Task: Open a template Informal Letter by  Plum save the file as advertisement.docx Remove the following options from template: 'your brand'. Replace Hello Fan with ' Good Morning' and change the date to 27 July, 2023. Replace body of the letter with  I wanted to take a moment to thank you for your hard work and dedication. Your commitment to excellence is inspiring. Thank you for all that you do.; apply Font Style 'Montserrat' and font size  18 Add name: Ryan
Action: Mouse moved to (788, 103)
Screenshot: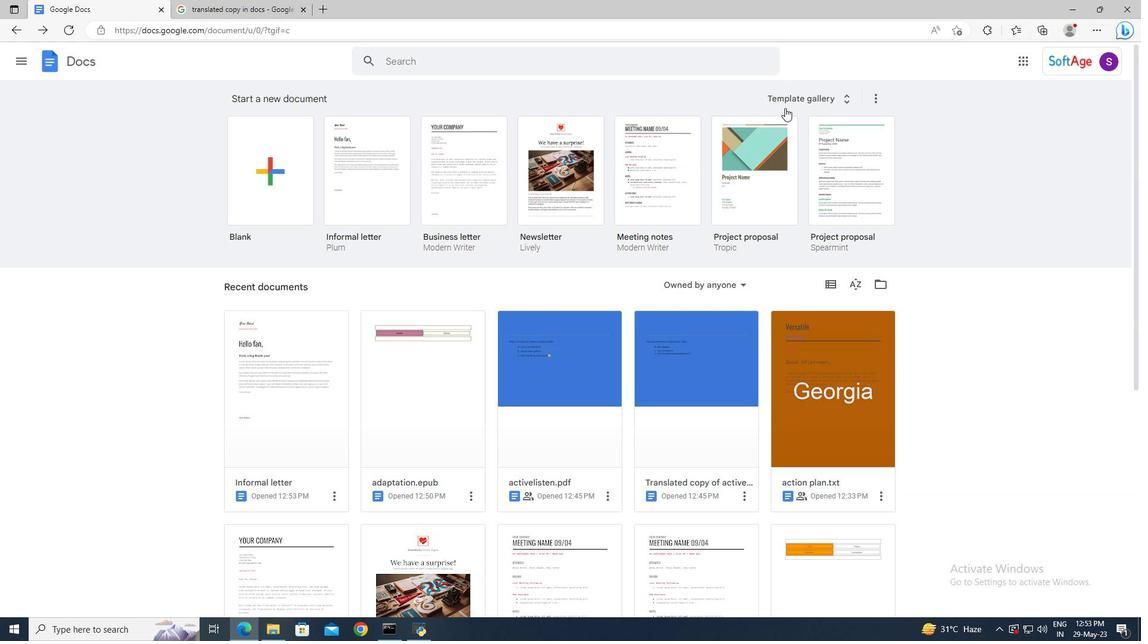 
Action: Mouse pressed left at (788, 103)
Screenshot: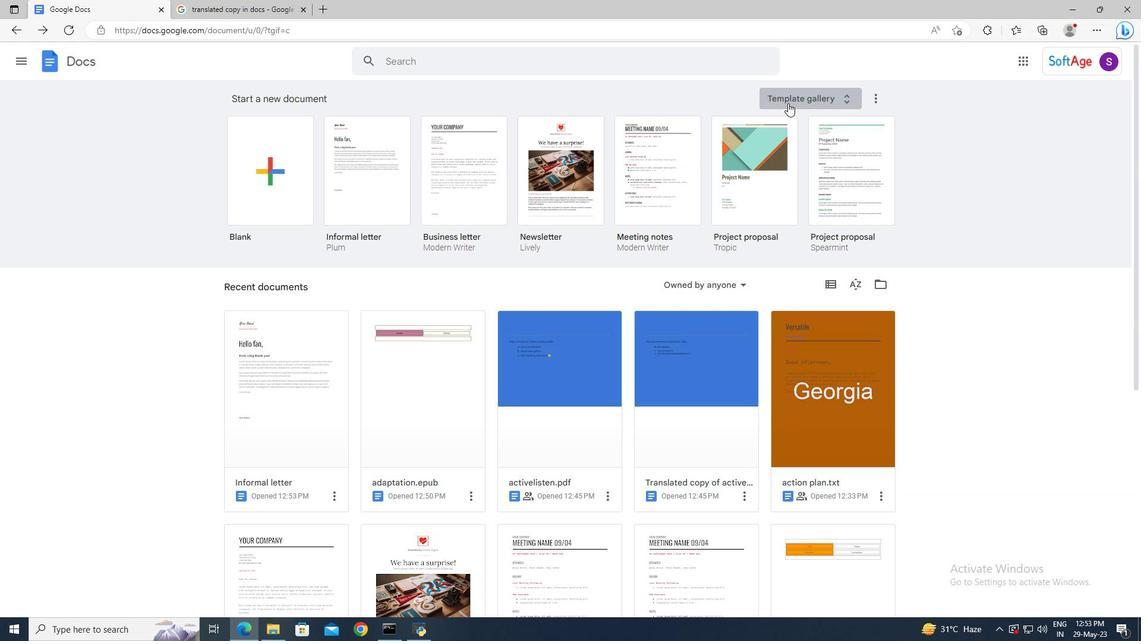 
Action: Mouse moved to (662, 204)
Screenshot: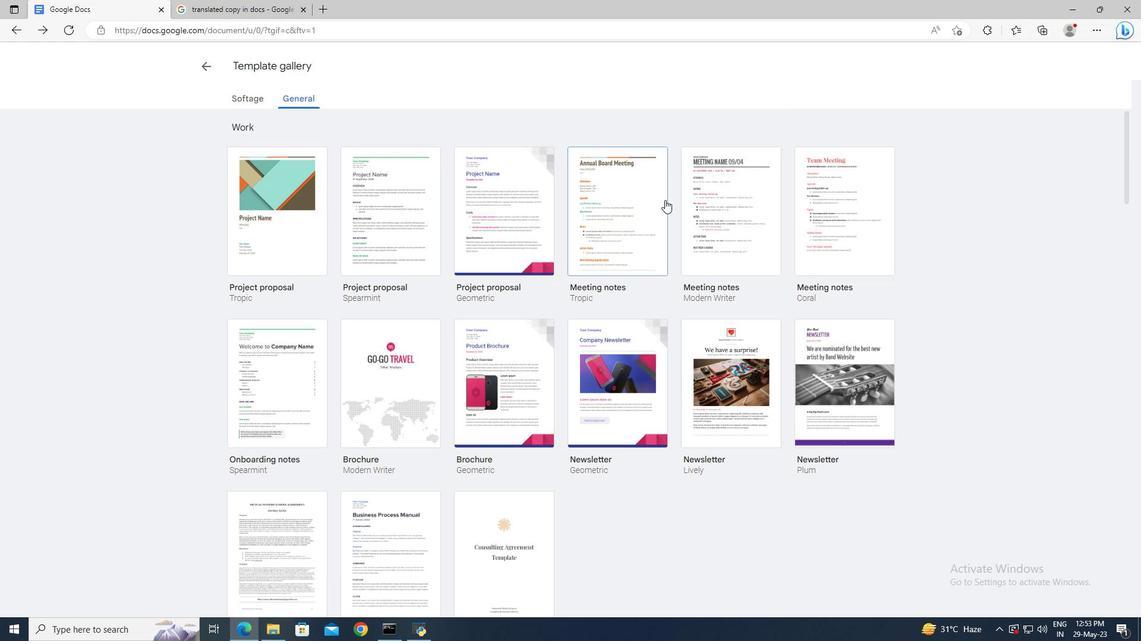 
Action: Mouse scrolled (662, 203) with delta (0, 0)
Screenshot: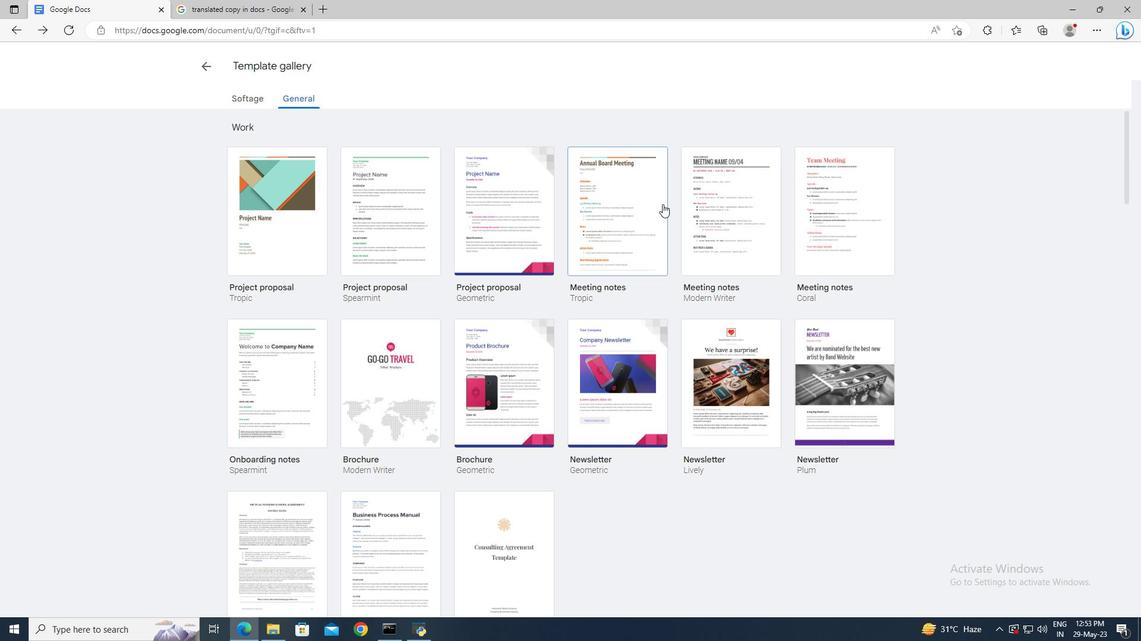 
Action: Mouse scrolled (662, 203) with delta (0, 0)
Screenshot: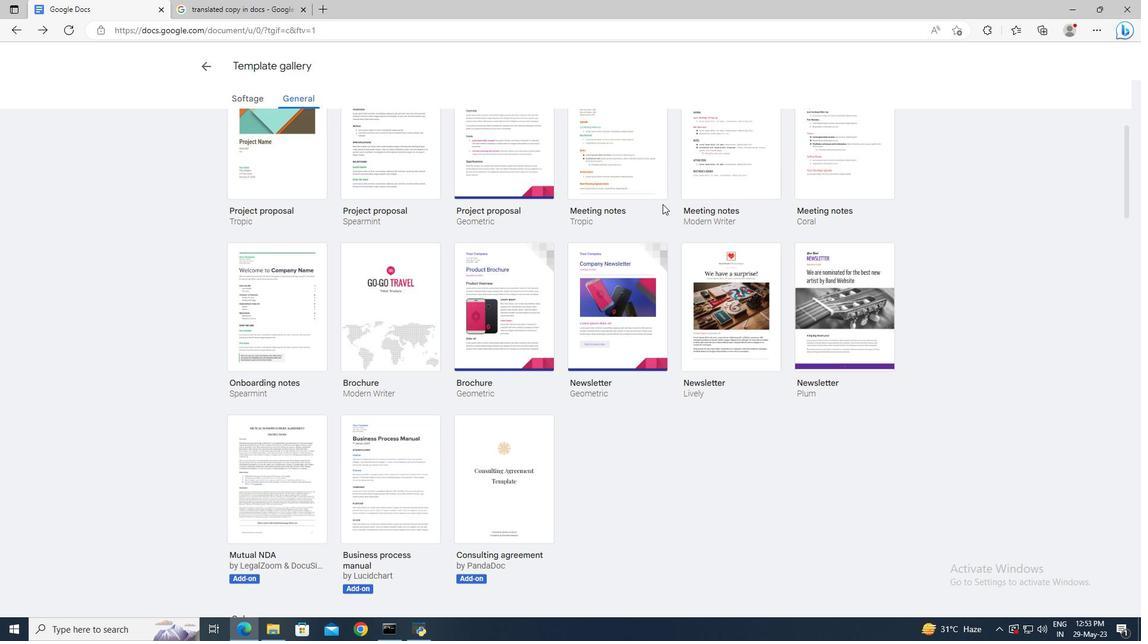 
Action: Mouse scrolled (662, 203) with delta (0, 0)
Screenshot: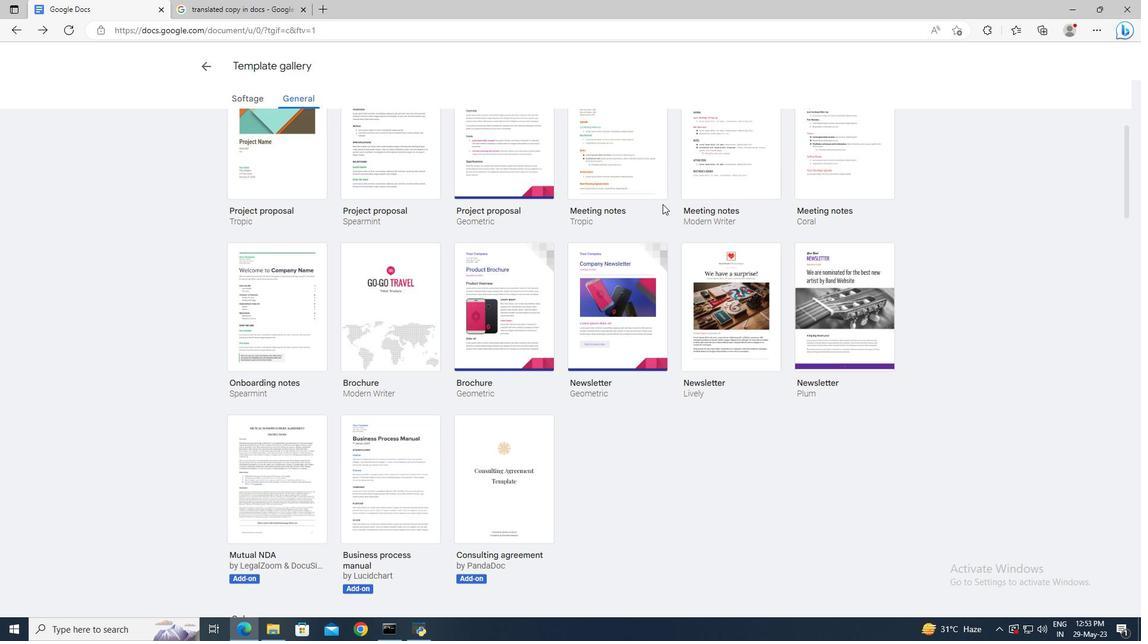 
Action: Mouse scrolled (662, 203) with delta (0, 0)
Screenshot: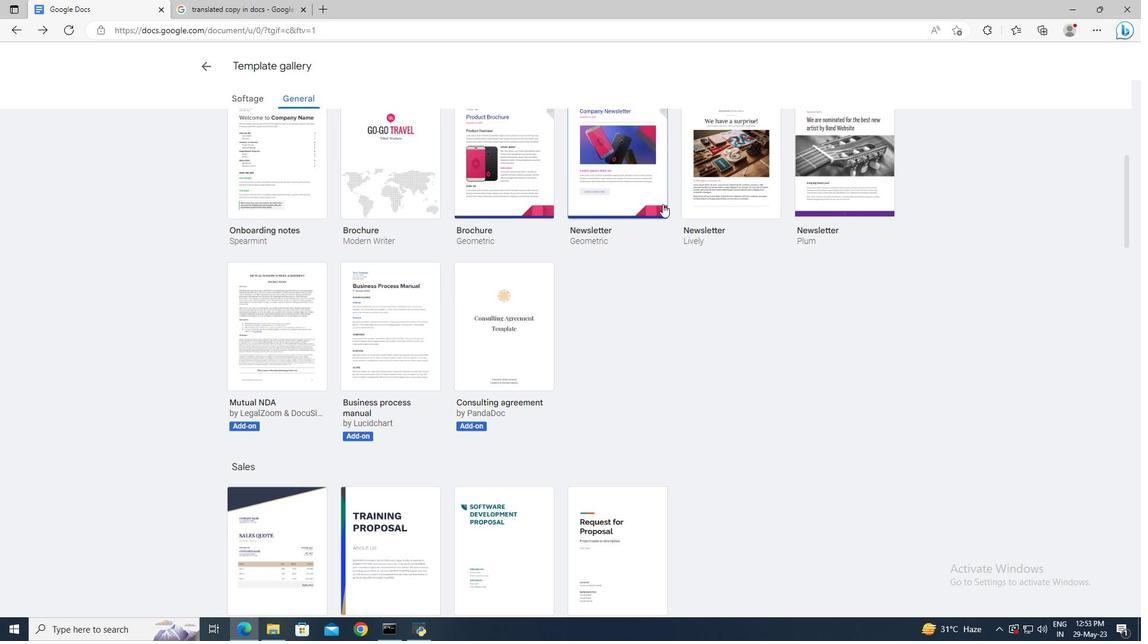 
Action: Mouse scrolled (662, 203) with delta (0, 0)
Screenshot: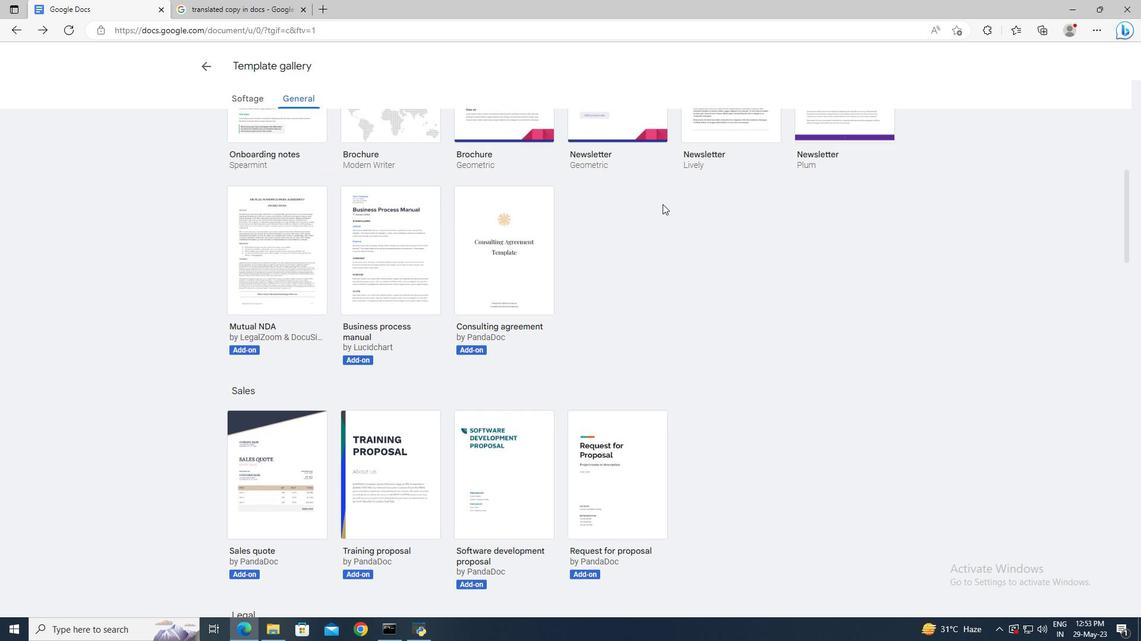 
Action: Mouse scrolled (662, 203) with delta (0, 0)
Screenshot: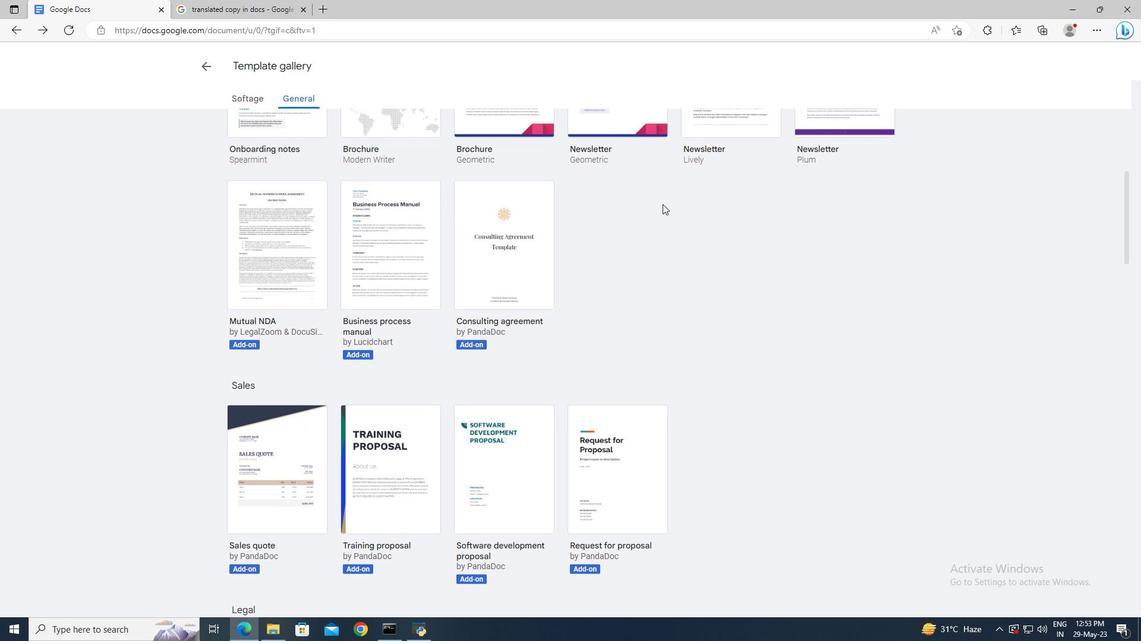 
Action: Mouse scrolled (662, 203) with delta (0, 0)
Screenshot: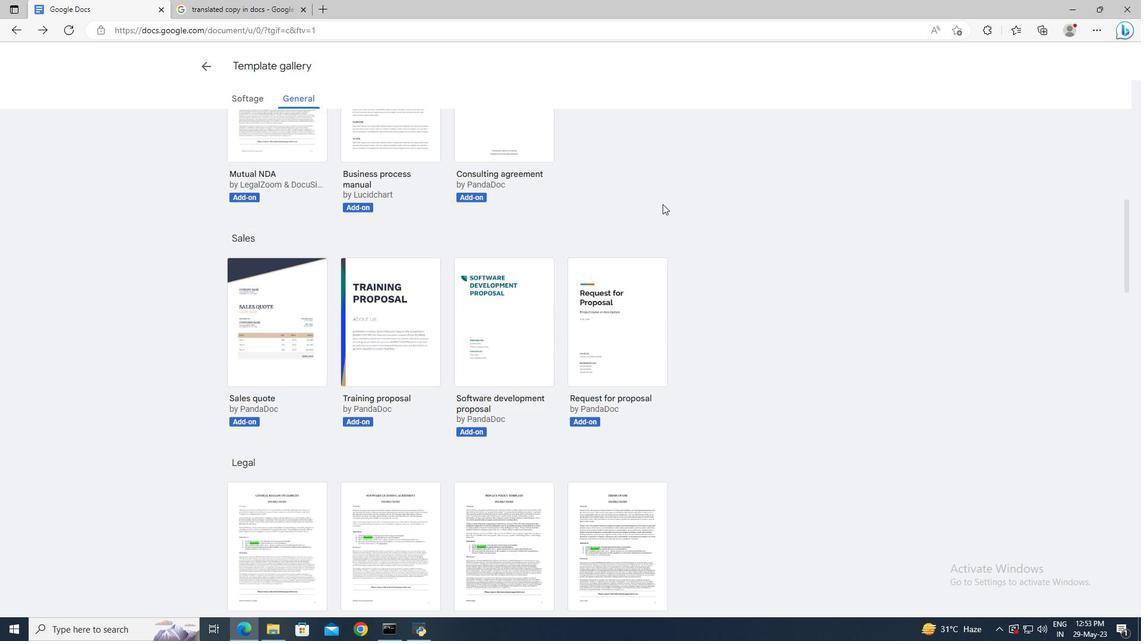 
Action: Mouse scrolled (662, 203) with delta (0, 0)
Screenshot: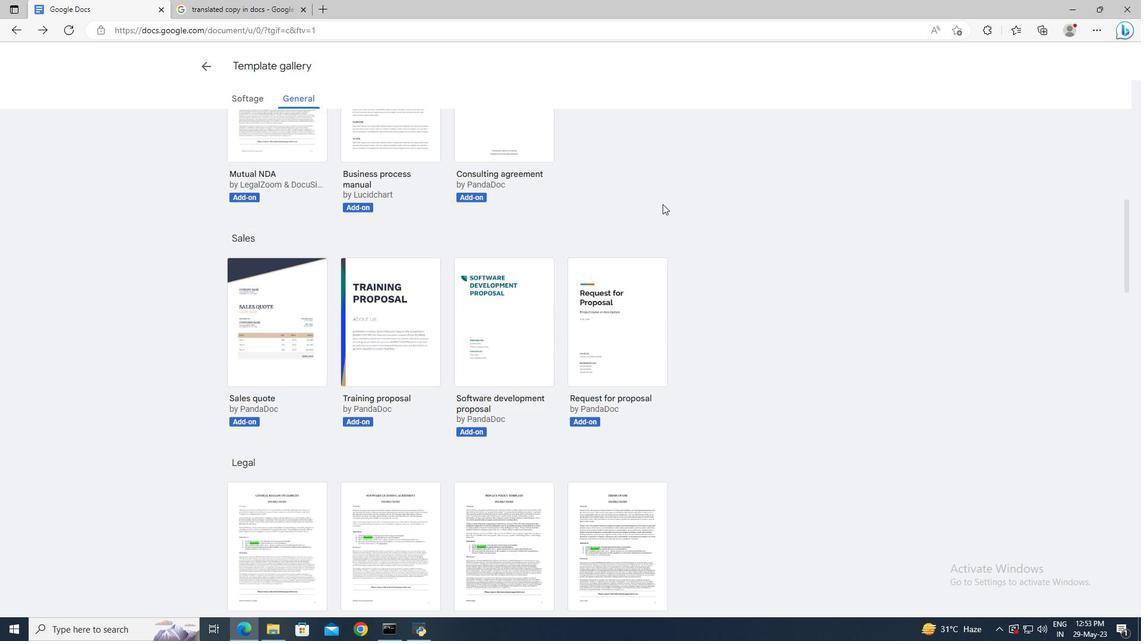 
Action: Mouse scrolled (662, 203) with delta (0, 0)
Screenshot: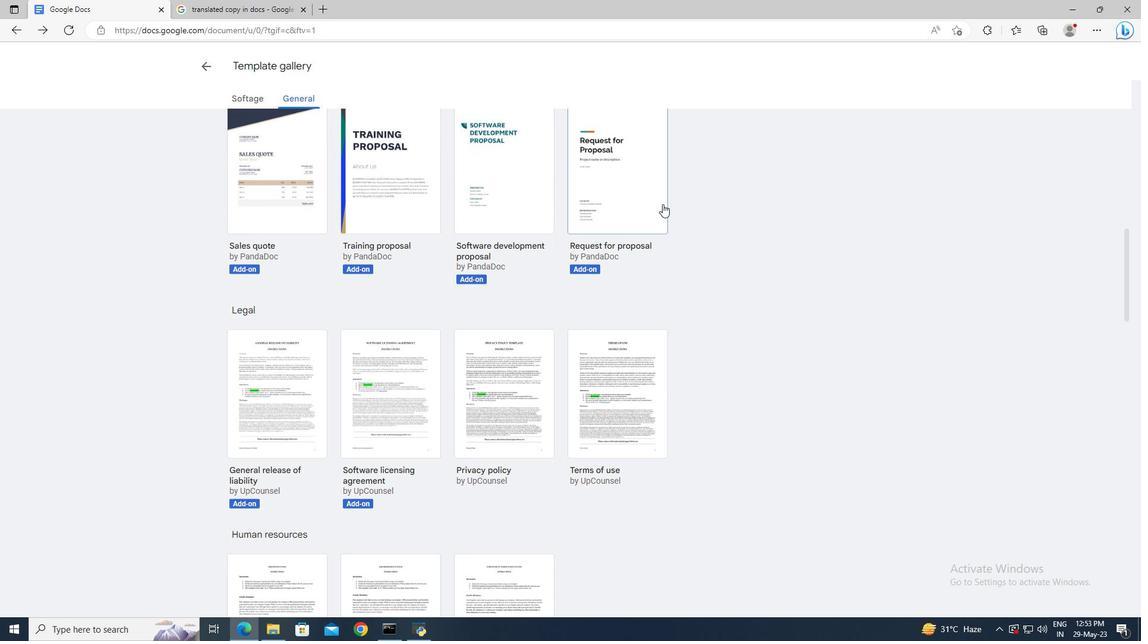 
Action: Mouse scrolled (662, 203) with delta (0, 0)
Screenshot: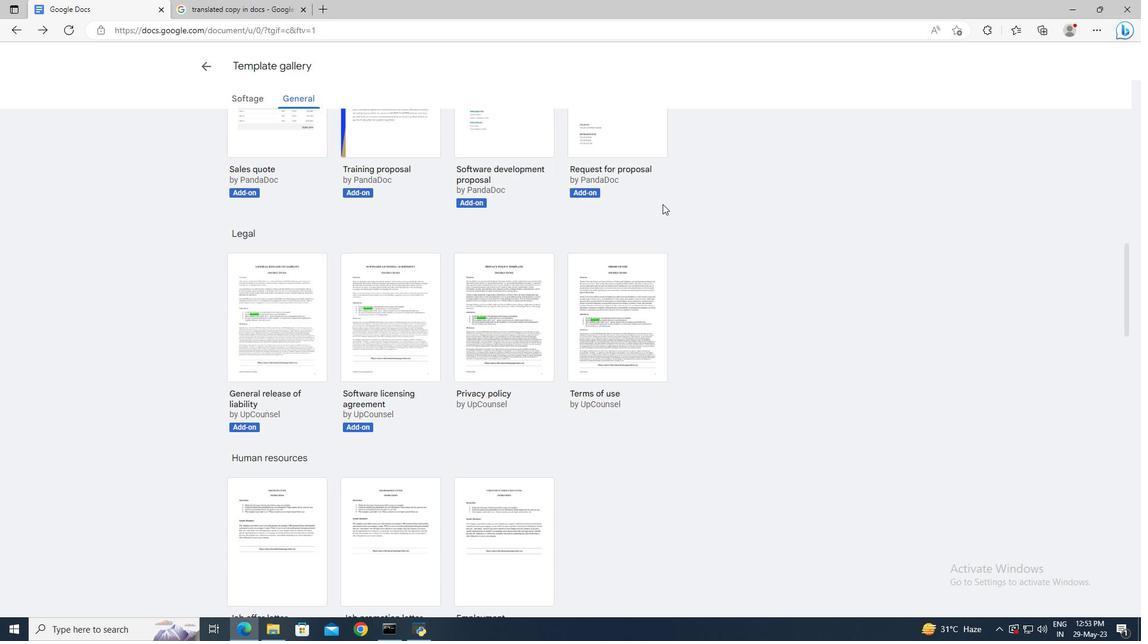 
Action: Mouse scrolled (662, 203) with delta (0, 0)
Screenshot: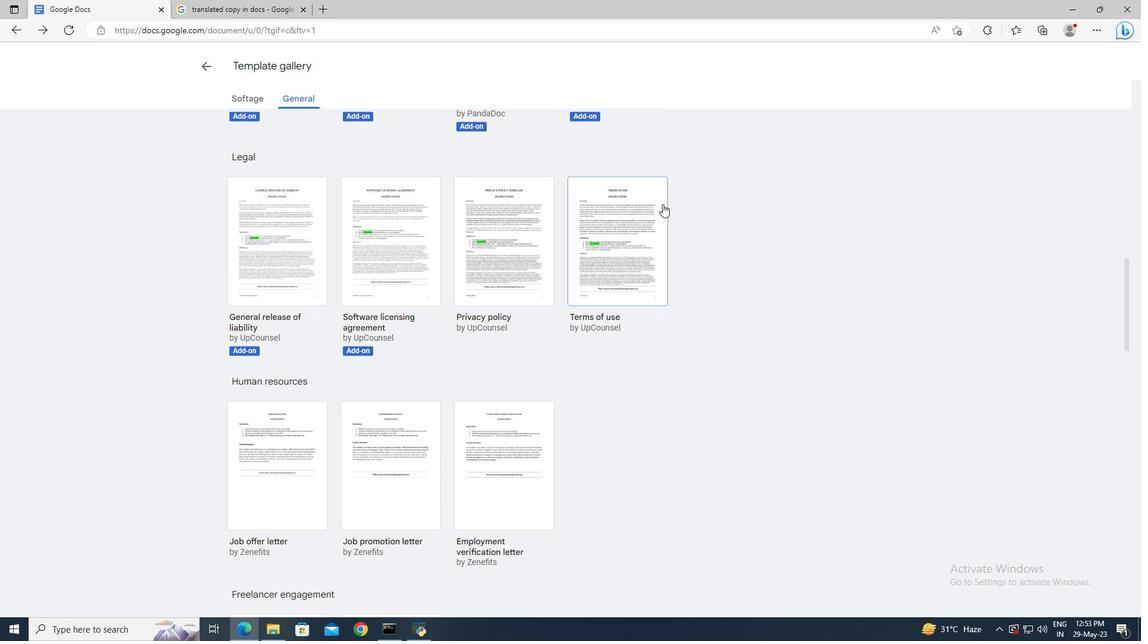
Action: Mouse scrolled (662, 203) with delta (0, 0)
Screenshot: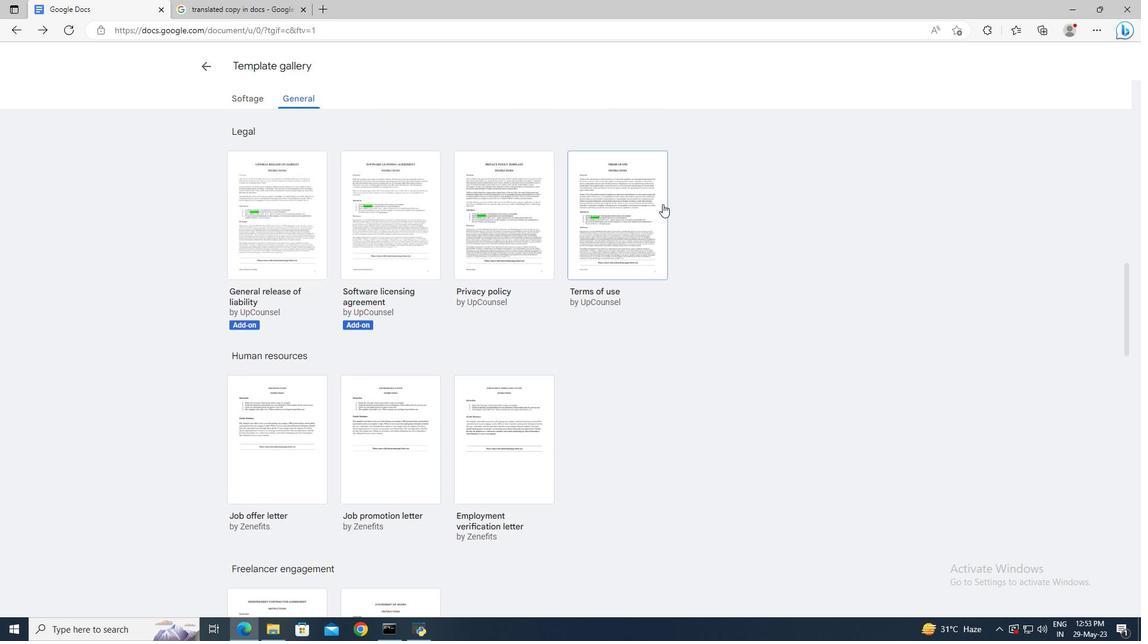 
Action: Mouse scrolled (662, 203) with delta (0, 0)
Screenshot: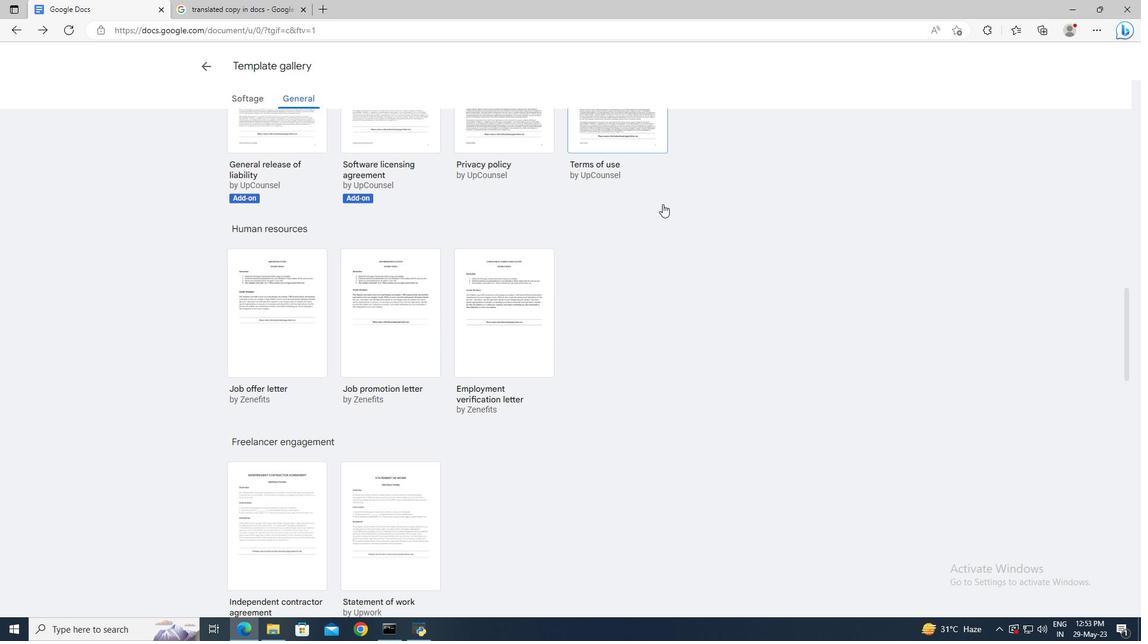 
Action: Mouse scrolled (662, 203) with delta (0, 0)
Screenshot: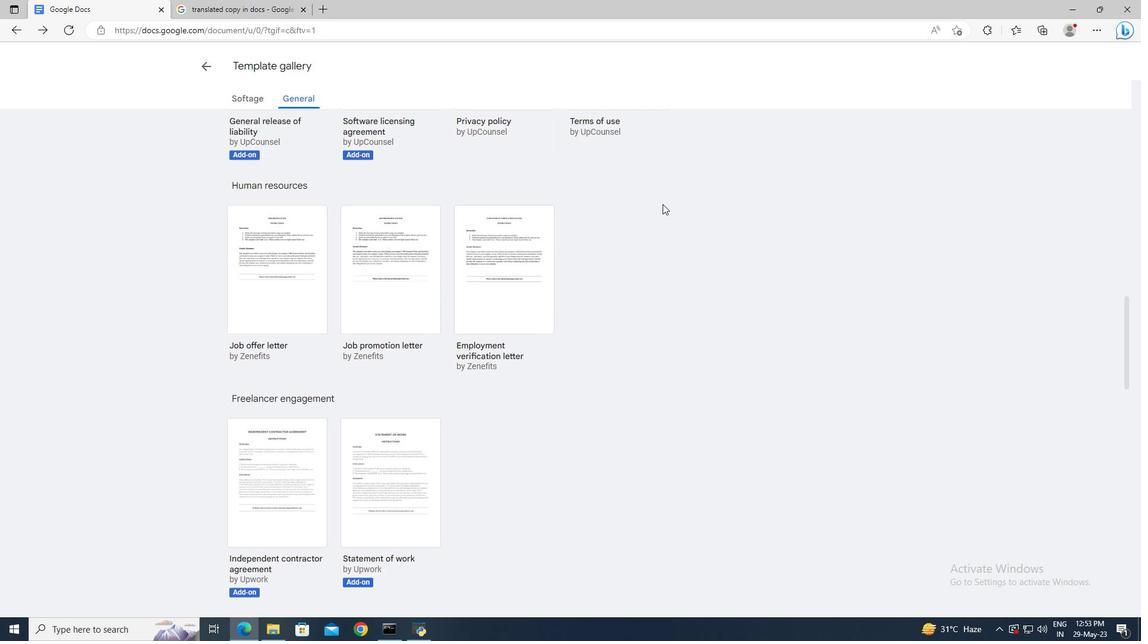 
Action: Mouse scrolled (662, 203) with delta (0, 0)
Screenshot: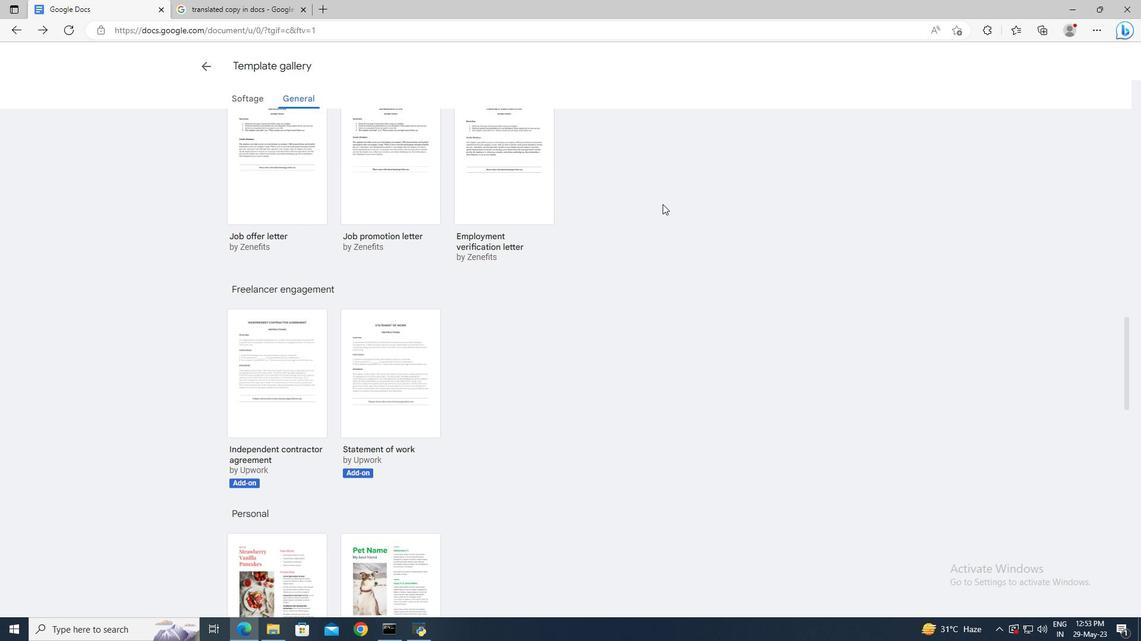 
Action: Mouse scrolled (662, 203) with delta (0, 0)
Screenshot: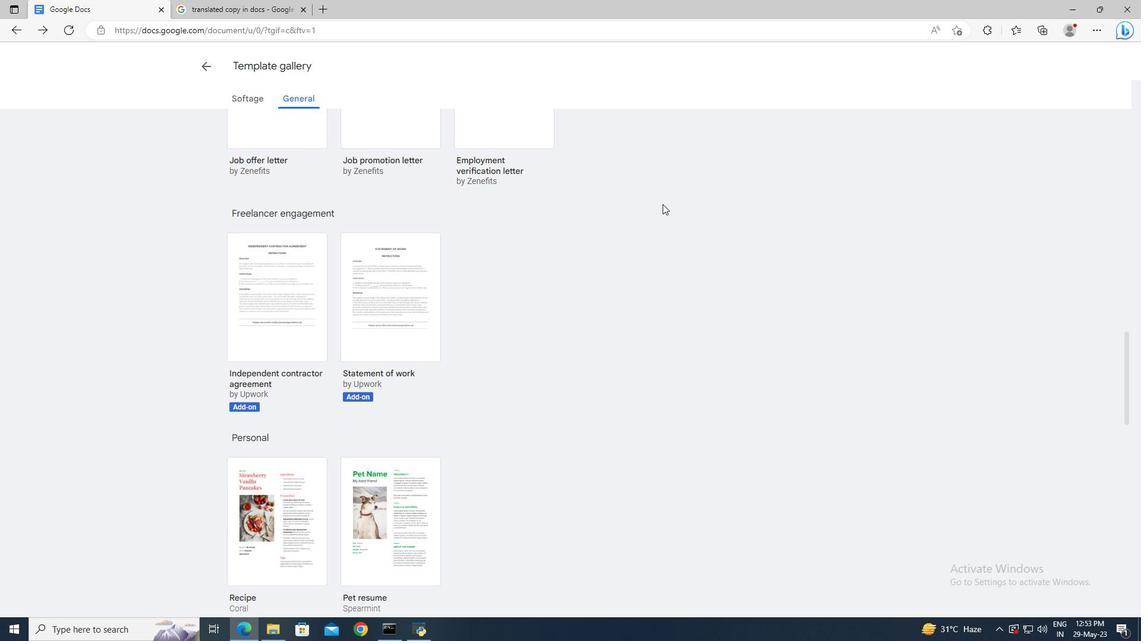 
Action: Mouse scrolled (662, 203) with delta (0, 0)
Screenshot: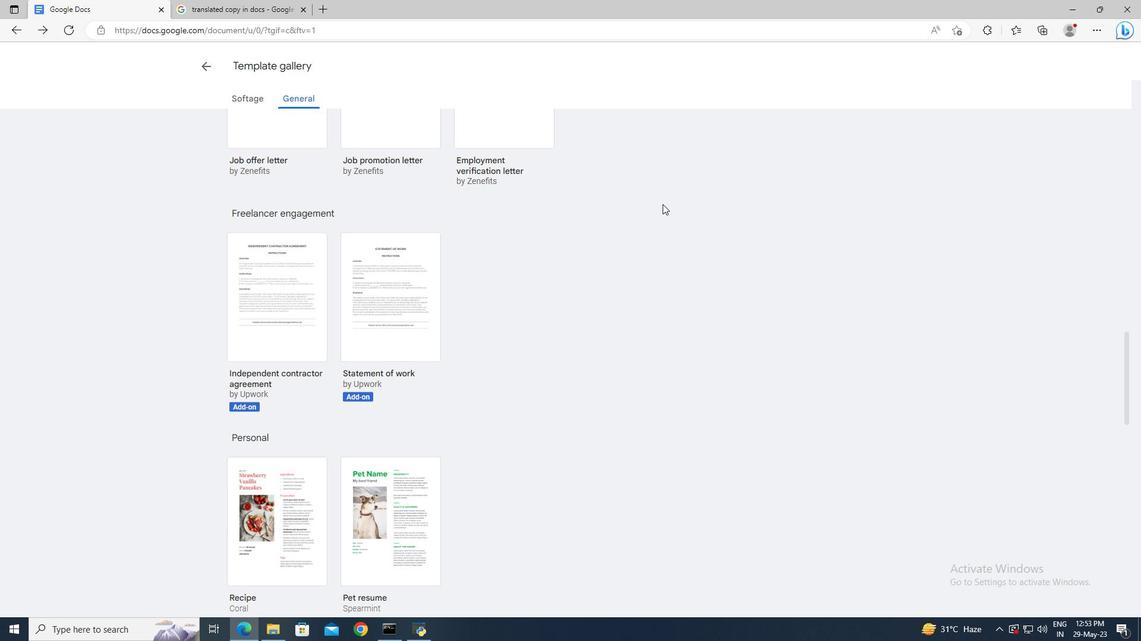 
Action: Mouse scrolled (662, 203) with delta (0, 0)
Screenshot: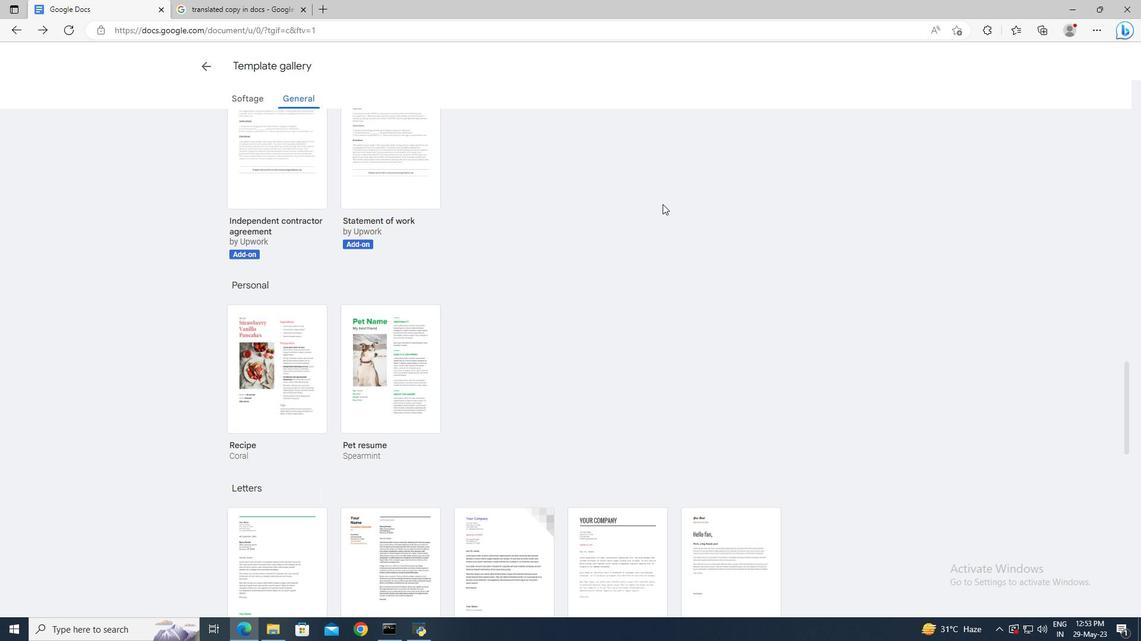 
Action: Mouse scrolled (662, 203) with delta (0, 0)
Screenshot: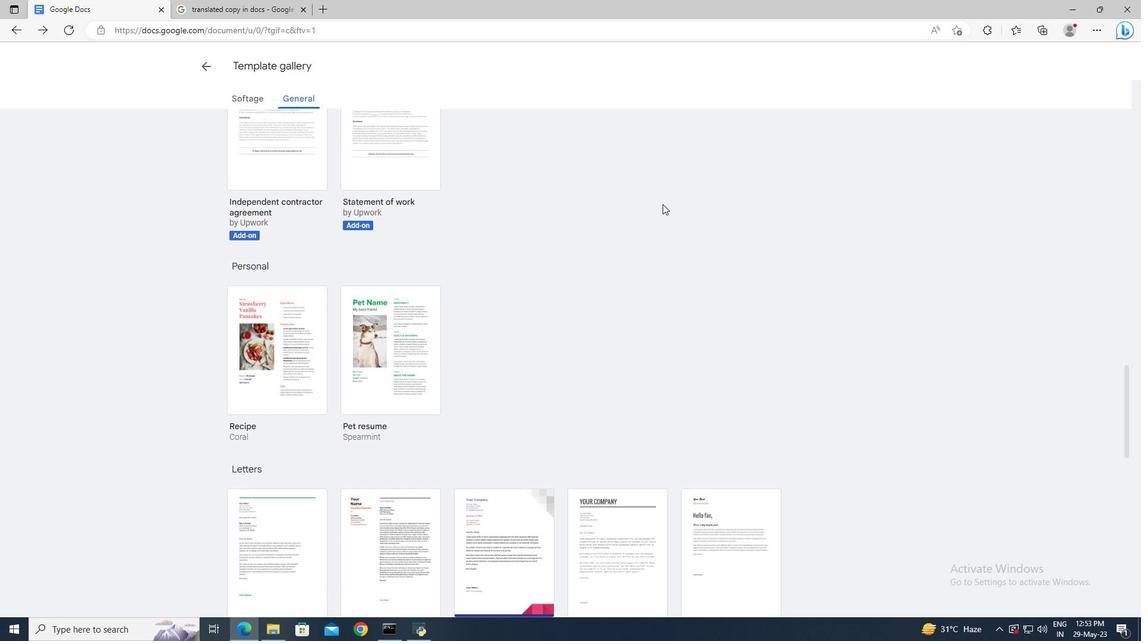 
Action: Mouse moved to (706, 326)
Screenshot: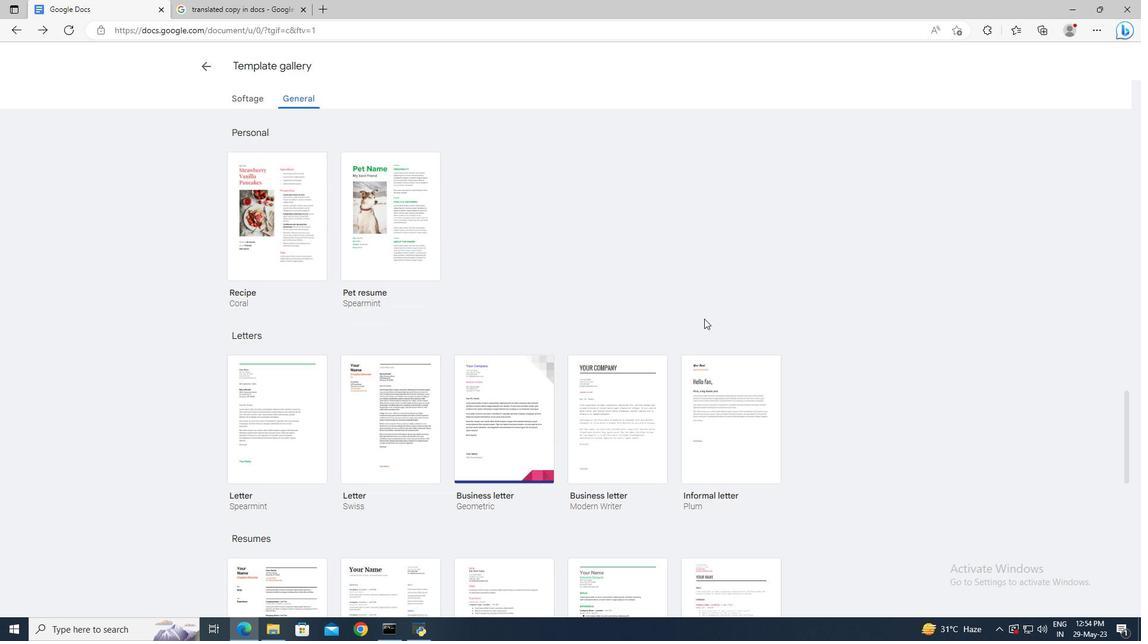 
Action: Mouse scrolled (706, 325) with delta (0, 0)
Screenshot: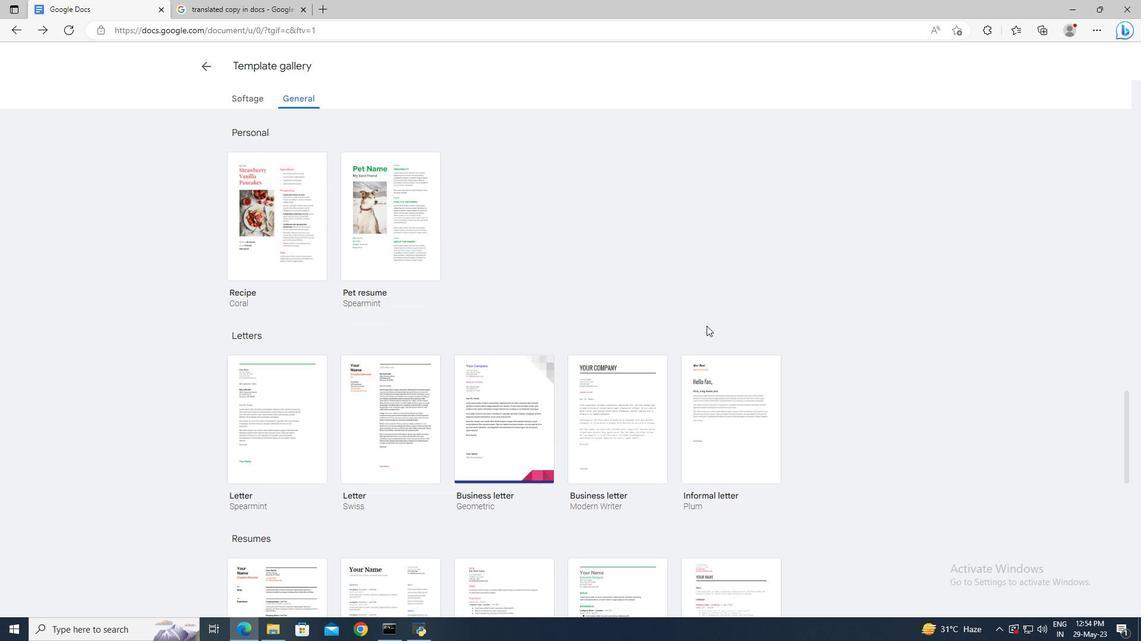 
Action: Mouse moved to (711, 344)
Screenshot: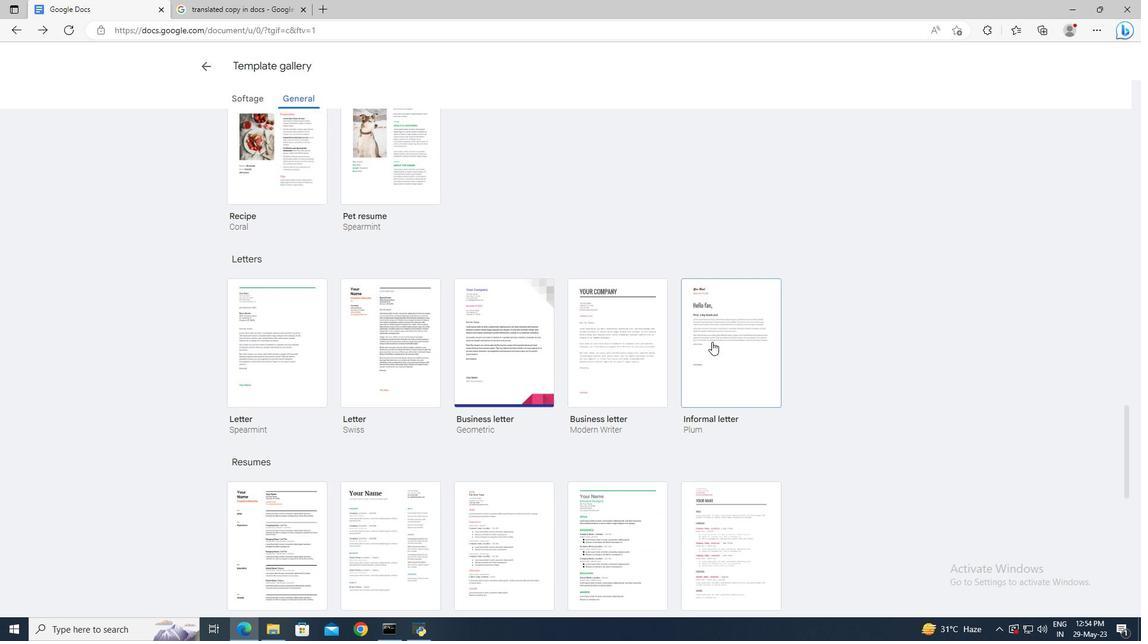 
Action: Mouse pressed left at (711, 344)
Screenshot: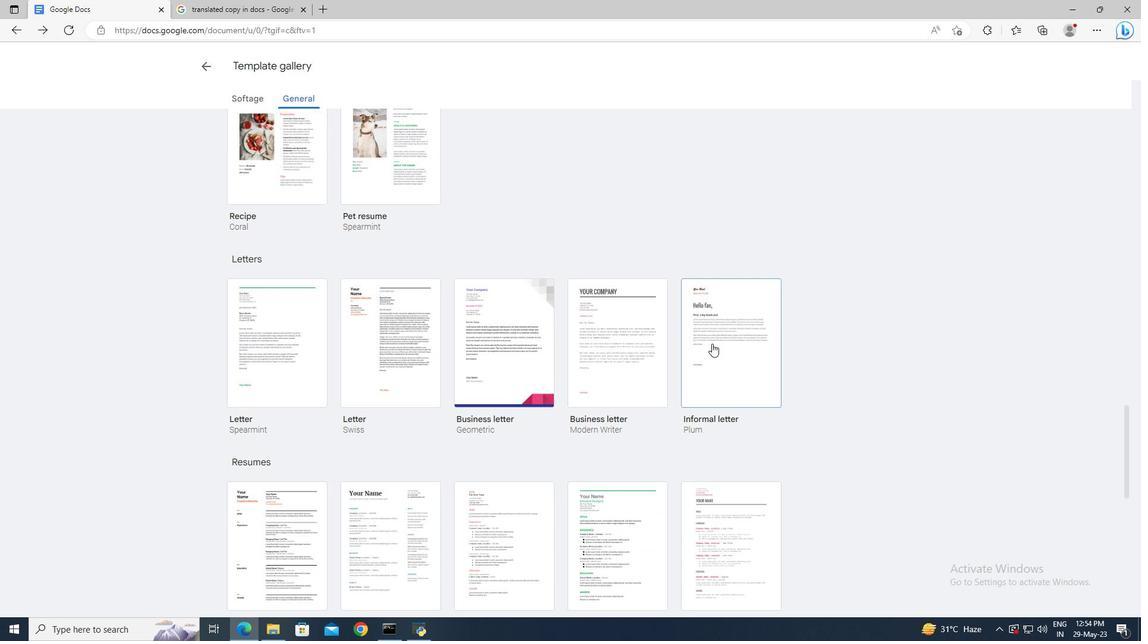 
Action: Mouse moved to (73, 56)
Screenshot: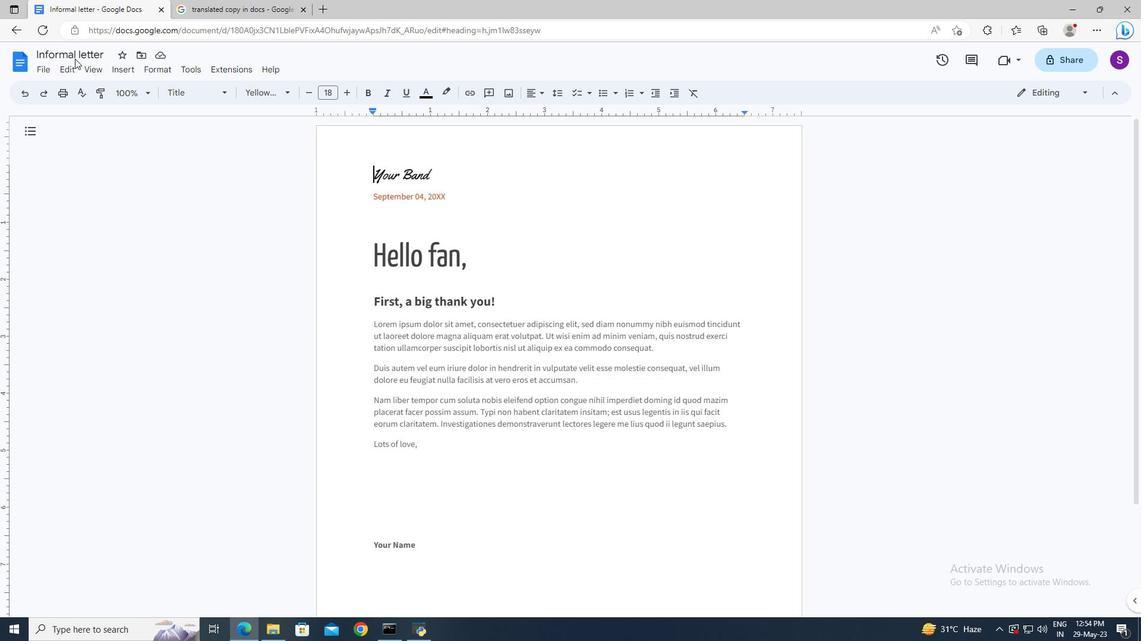 
Action: Mouse pressed left at (73, 56)
Screenshot: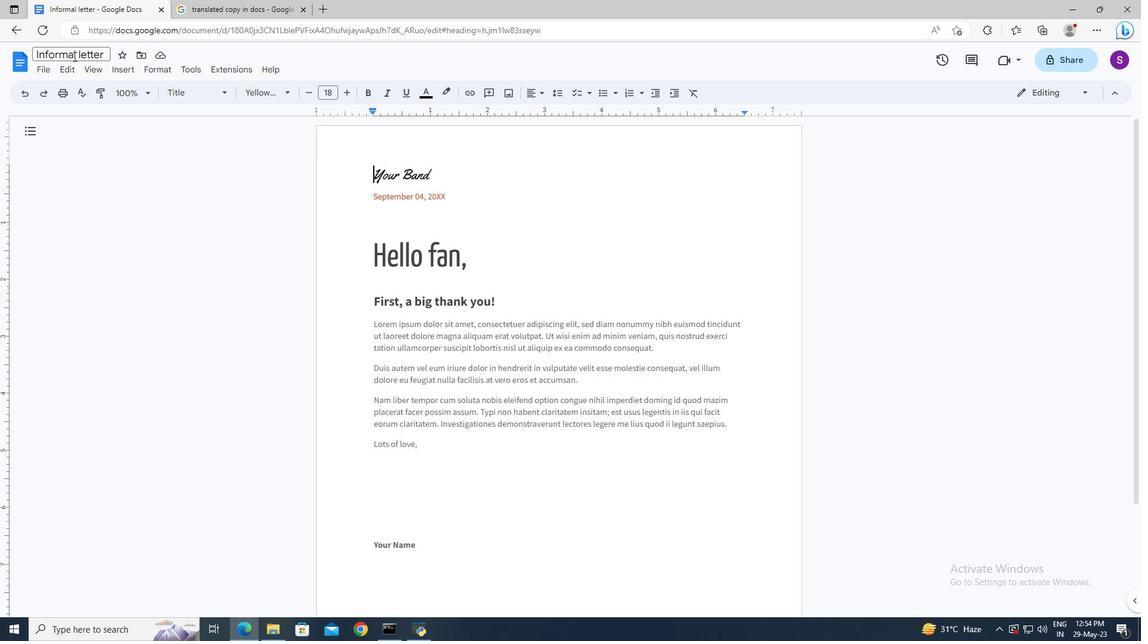 
Action: Key pressed ctrl+A<Key.delete>advertisement.docx<Key.enter>
Screenshot: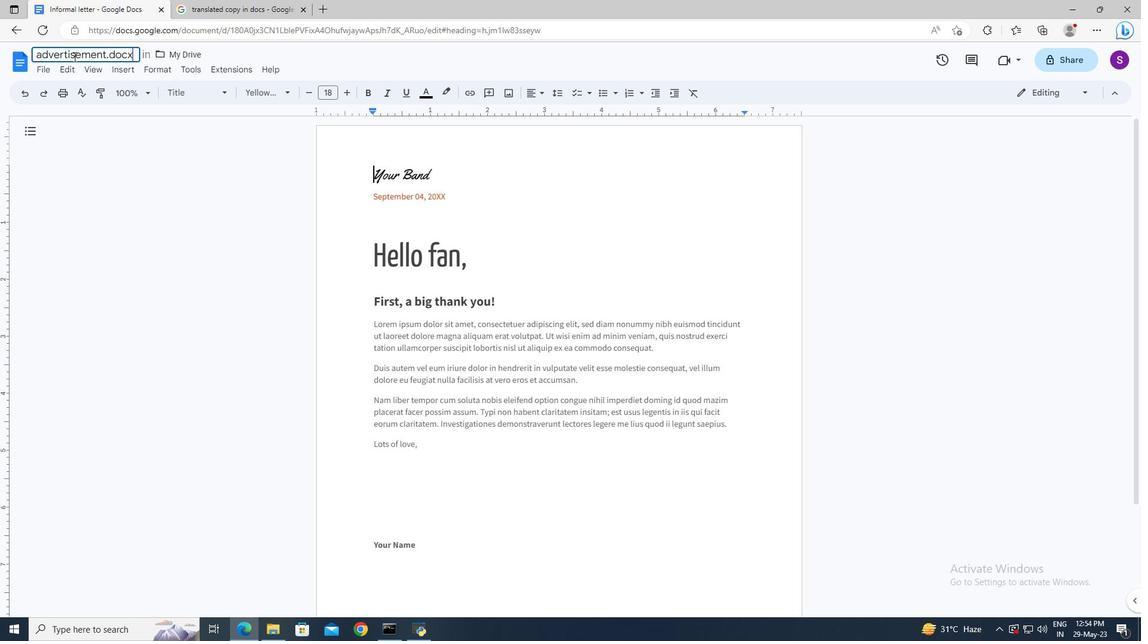 
Action: Mouse moved to (363, 171)
Screenshot: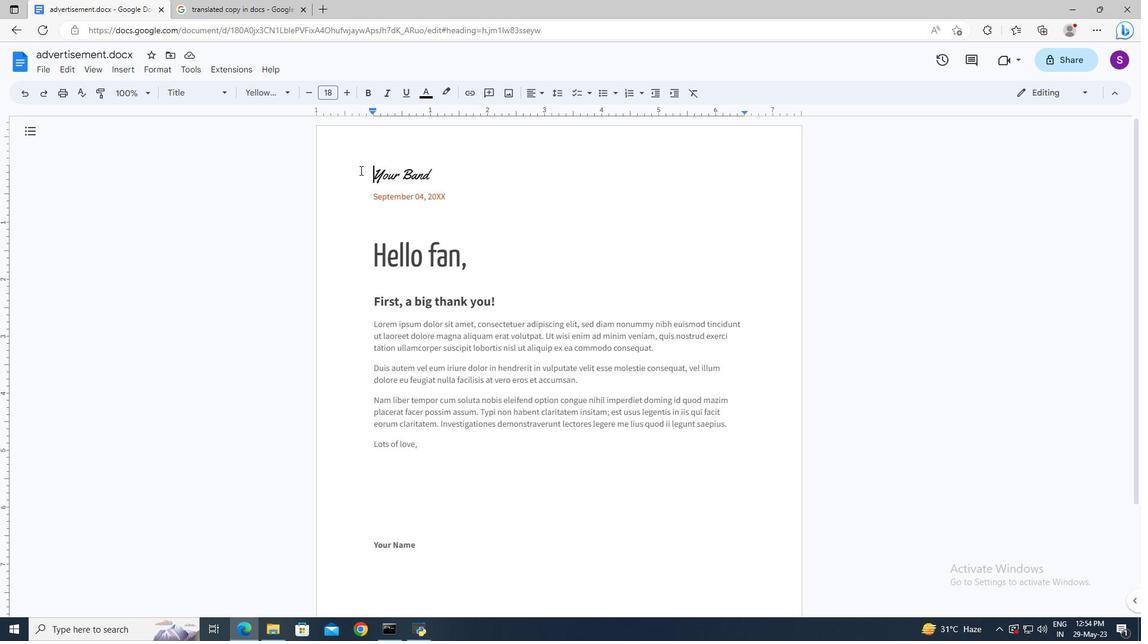 
Action: Mouse pressed left at (363, 171)
Screenshot: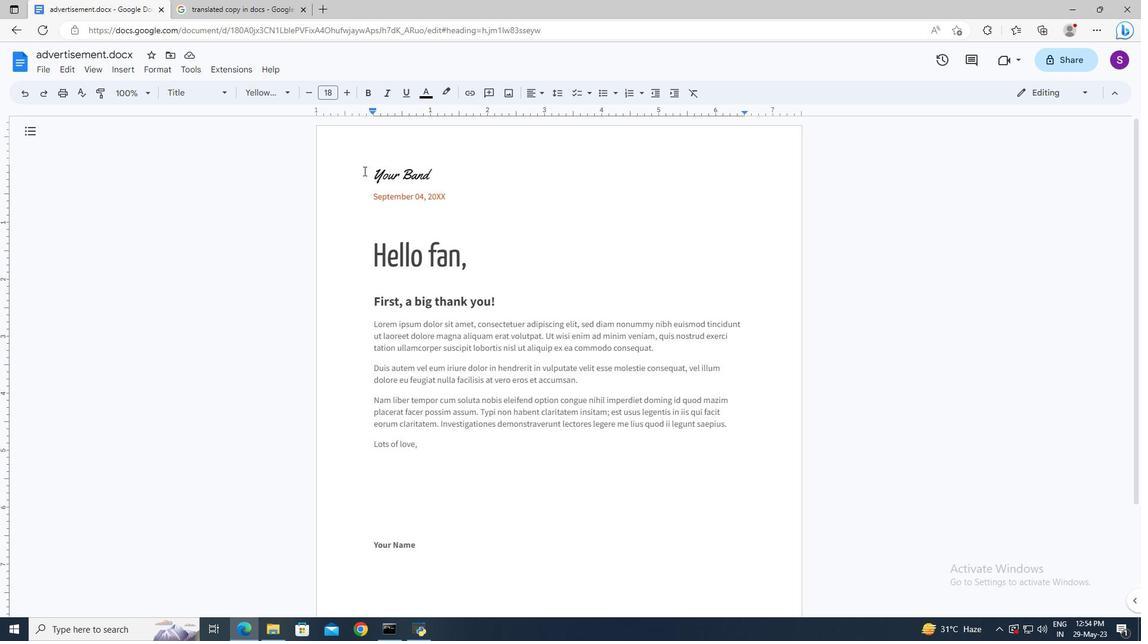
Action: Key pressed <Key.shift><Key.right><Key.right><Key.end><Key.delete>
Screenshot: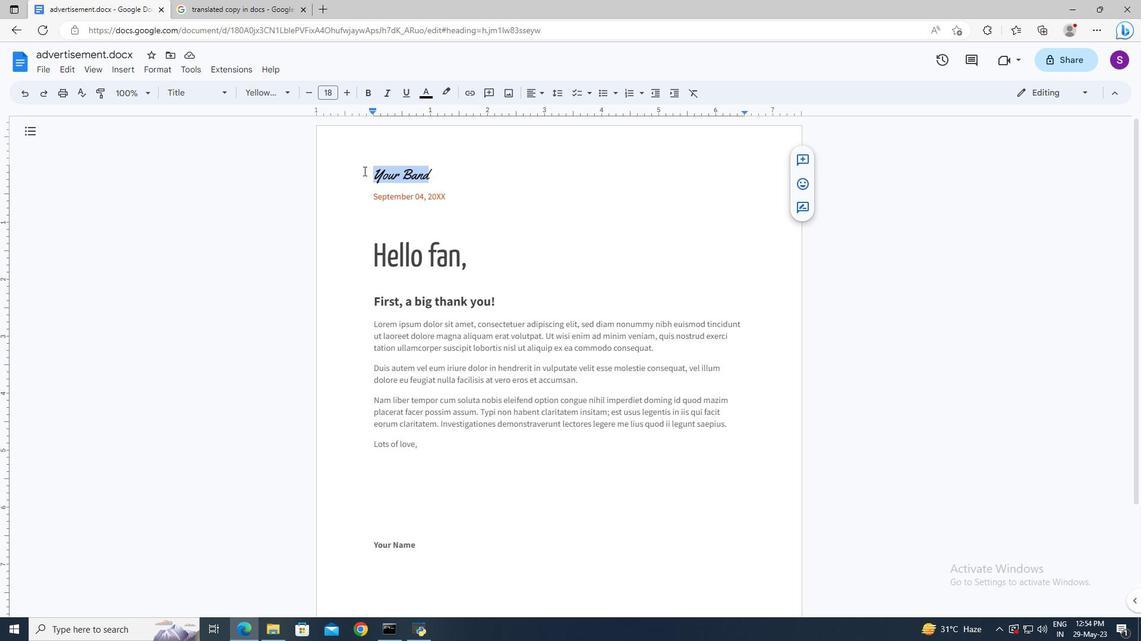 
Action: Mouse moved to (373, 247)
Screenshot: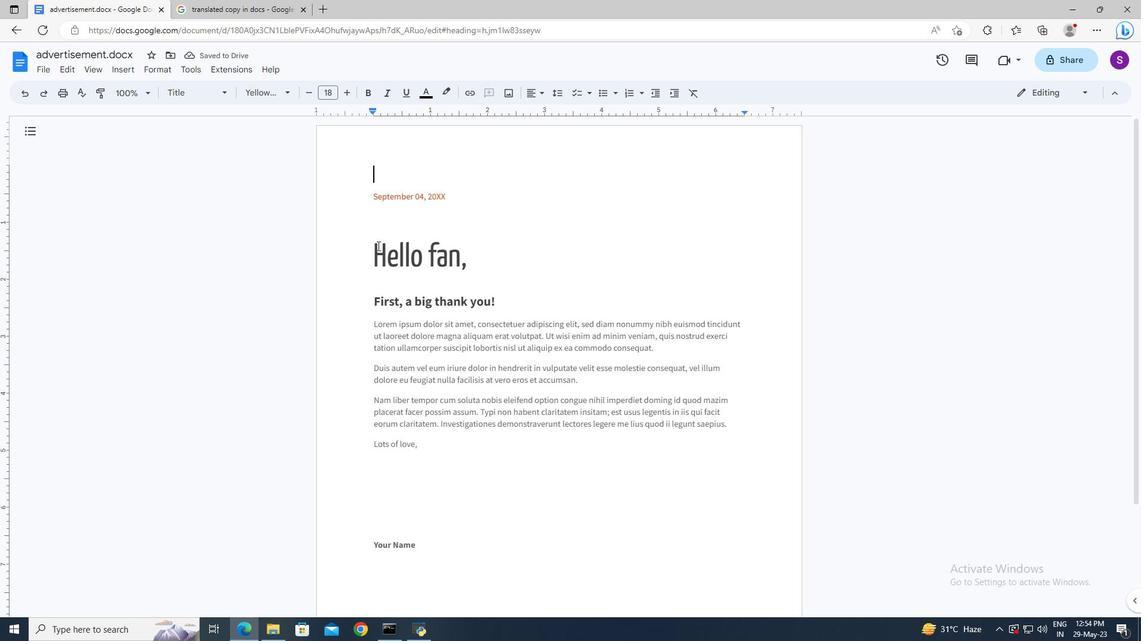 
Action: Mouse pressed left at (373, 247)
Screenshot: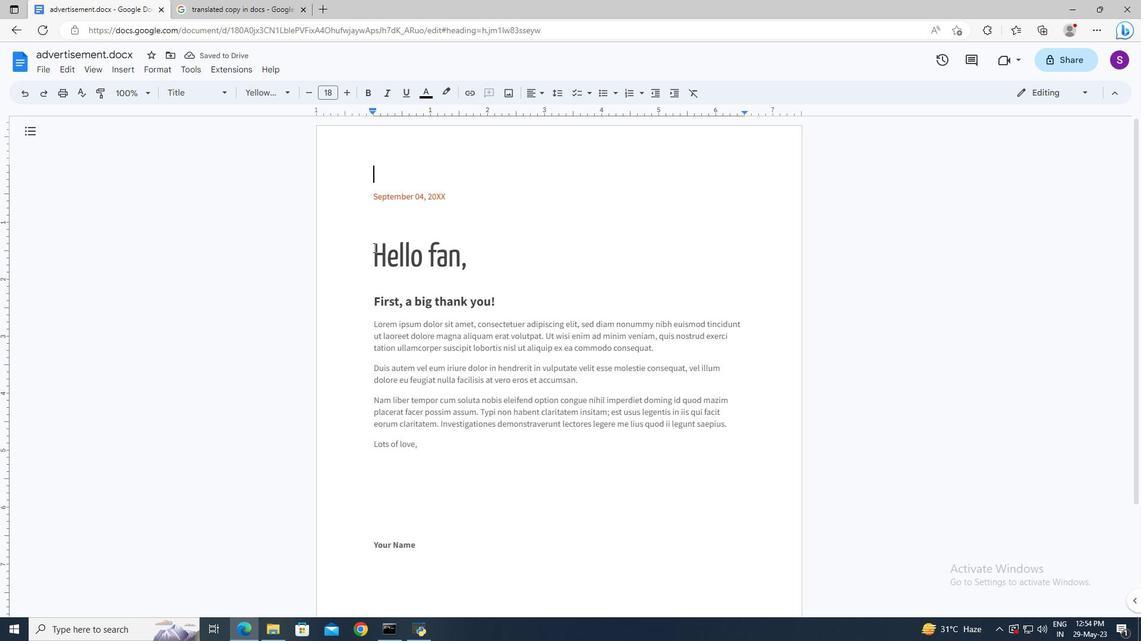 
Action: Key pressed <Key.shift><Key.right><Key.right><Key.right><Key.right><Key.right><Key.right><Key.right><Key.right><Key.right><Key.shift>Good<Key.space><Key.shift>Morning
Screenshot: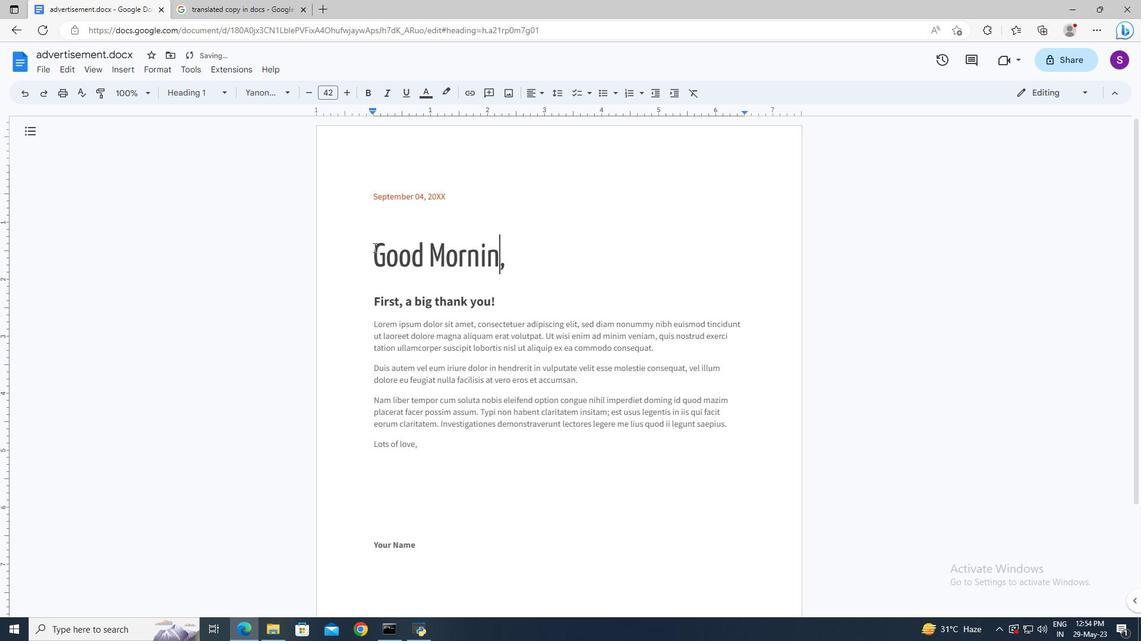 
Action: Mouse moved to (372, 193)
Screenshot: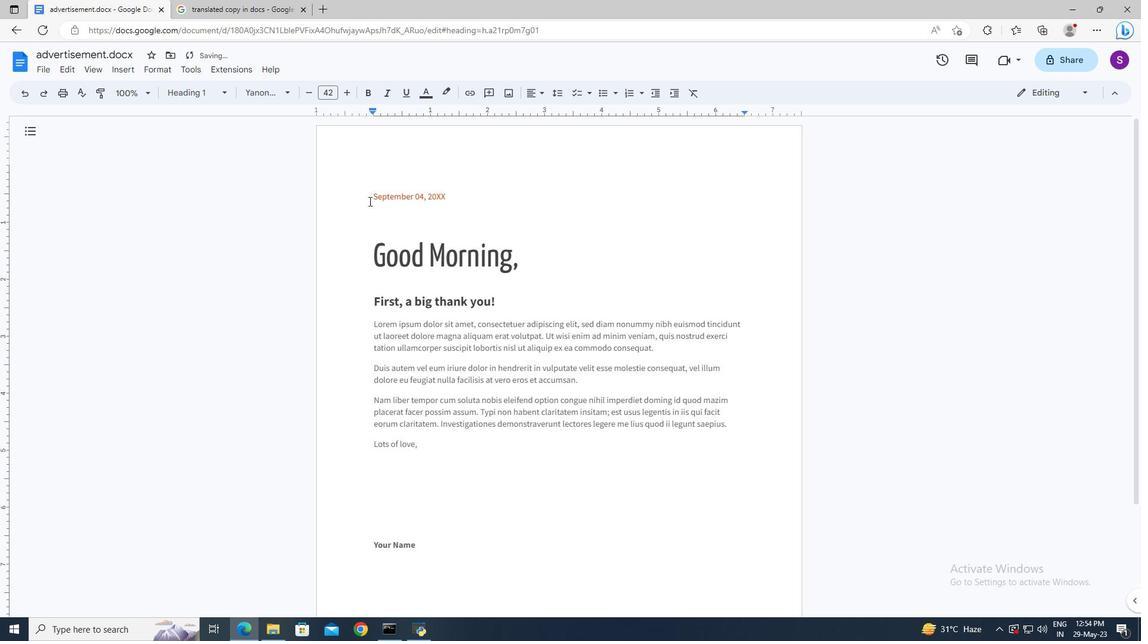 
Action: Mouse pressed left at (372, 193)
Screenshot: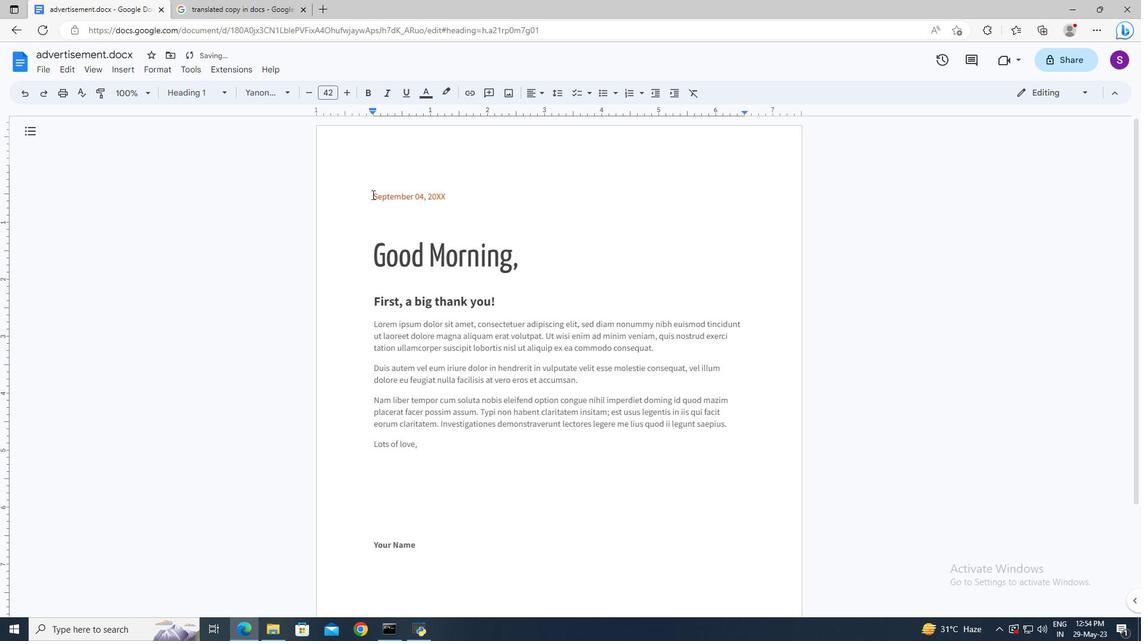 
Action: Key pressed <Key.shift><Key.right><Key.right><Key.end>274<Key.backspace><Key.space><Key.shift>July,<Key.space>2023
Screenshot: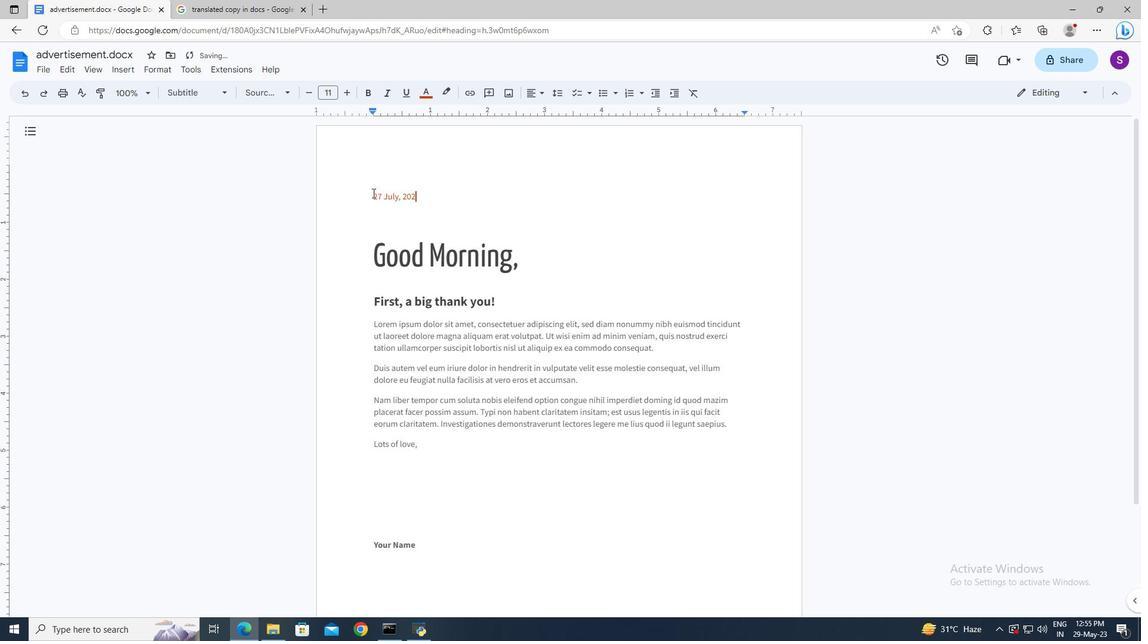 
Action: Mouse moved to (374, 326)
Screenshot: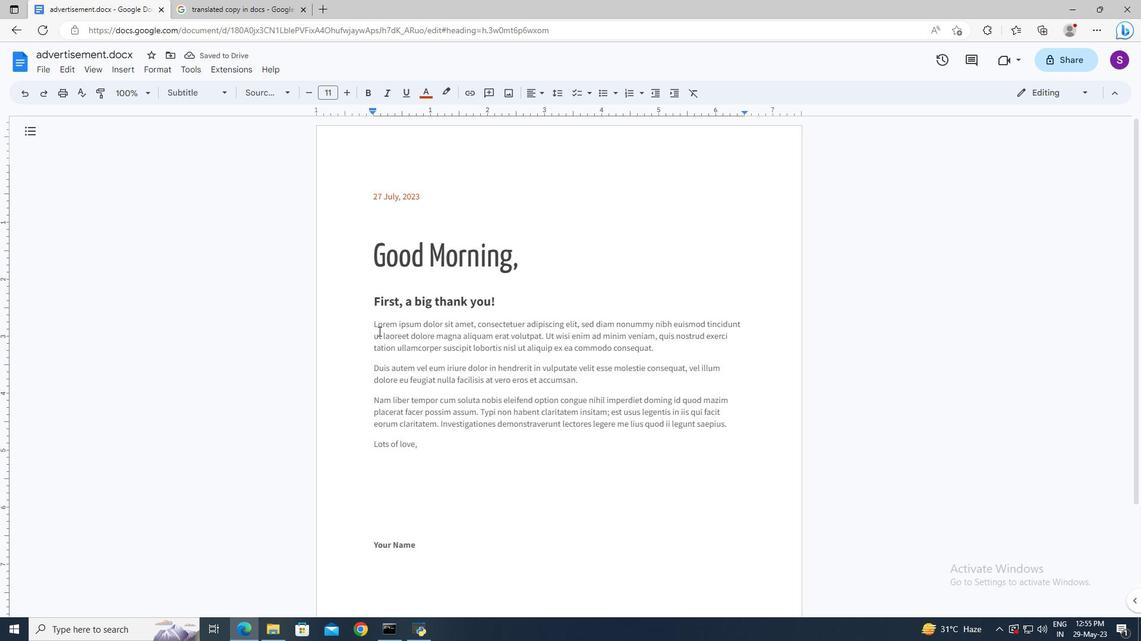 
Action: Mouse pressed left at (374, 326)
Screenshot: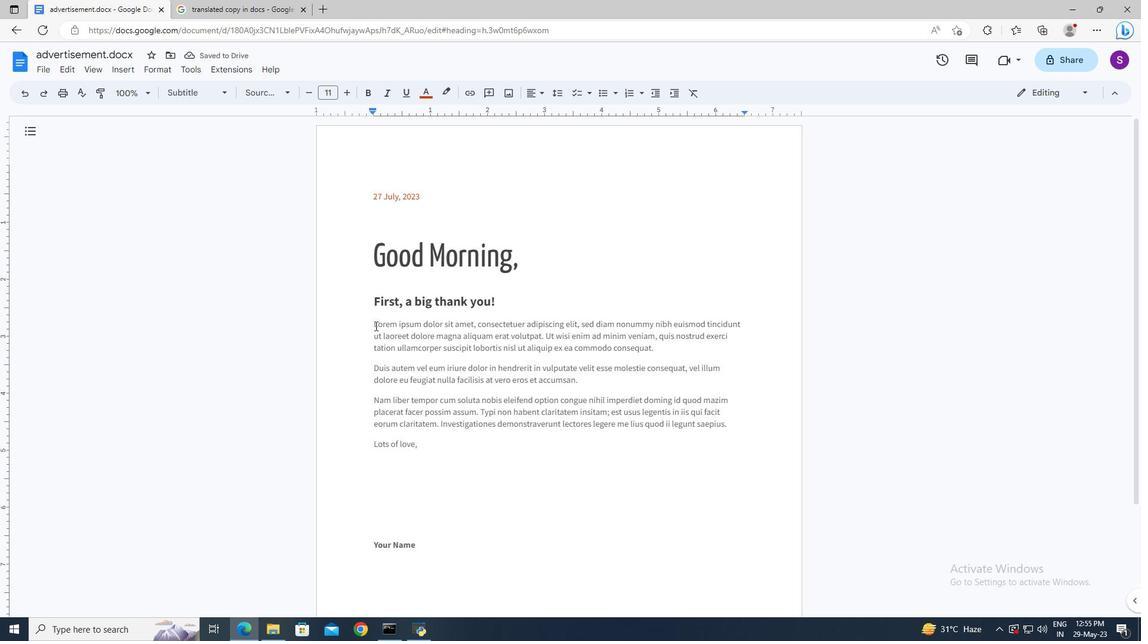 
Action: Key pressed <Key.shift>
Screenshot: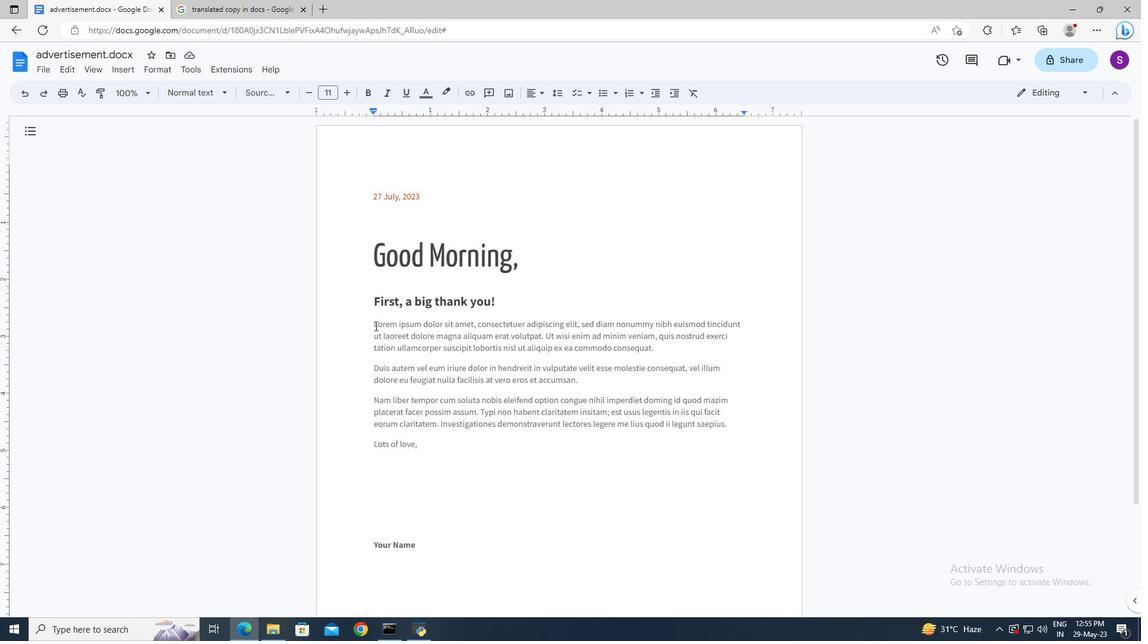 
Action: Mouse moved to (569, 389)
Screenshot: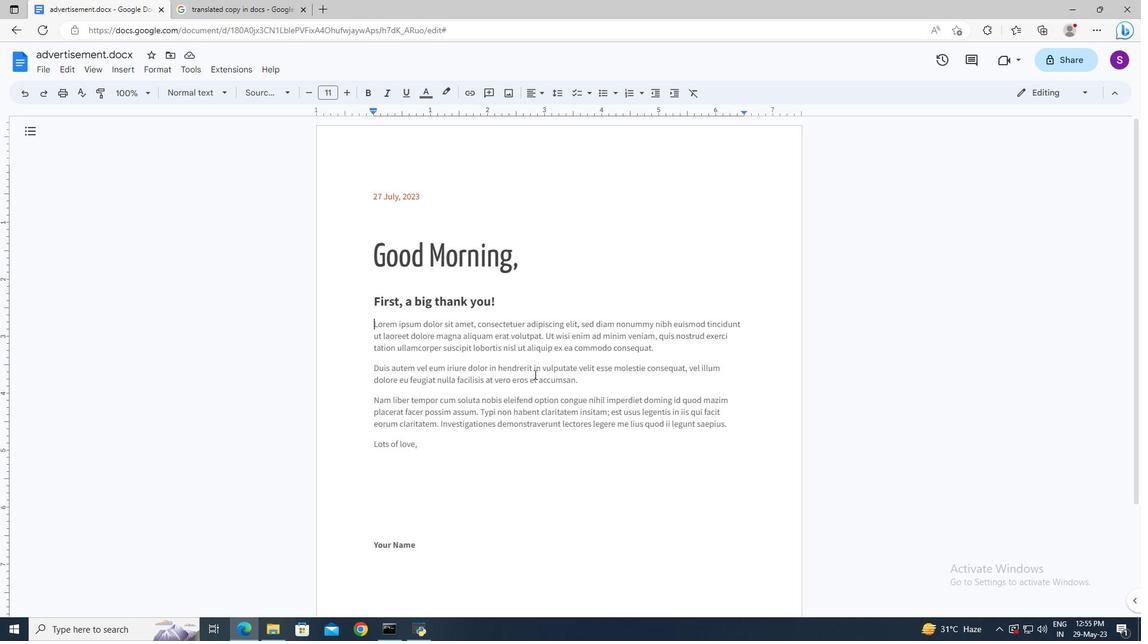 
Action: Key pressed <Key.shift>
Screenshot: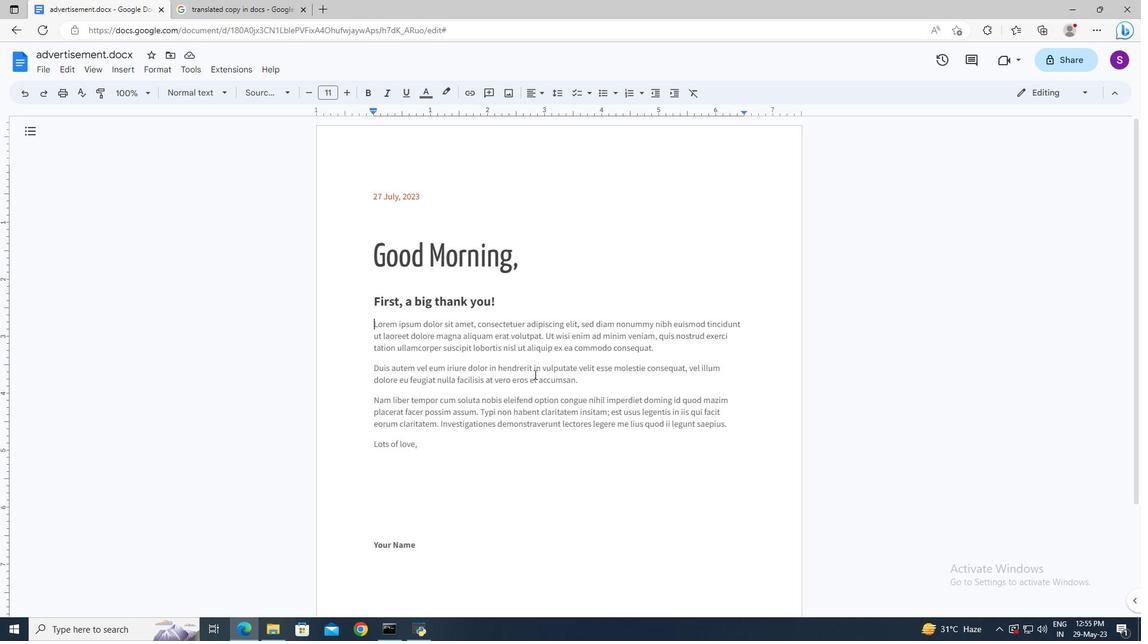 
Action: Mouse moved to (575, 391)
Screenshot: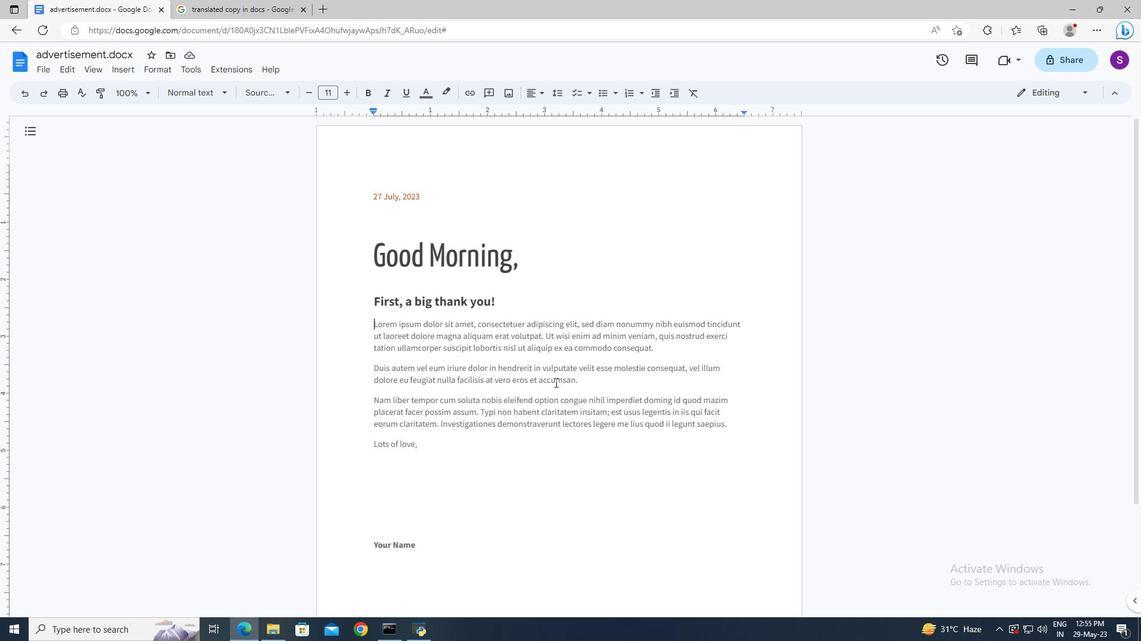 
Action: Key pressed <Key.shift>
Screenshot: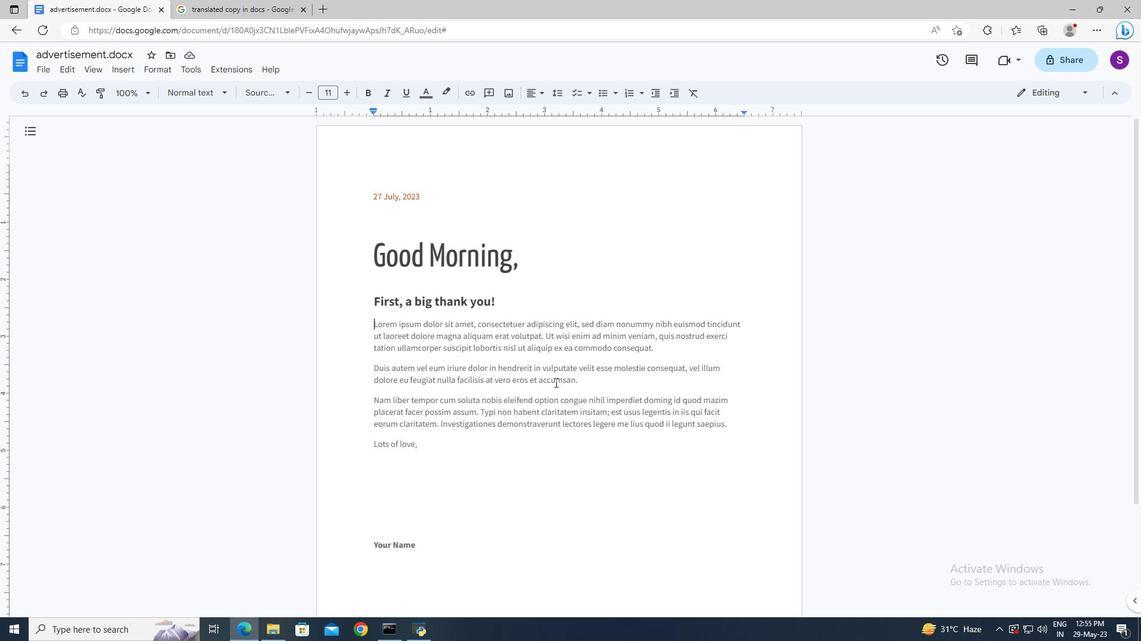 
Action: Mouse moved to (596, 398)
Screenshot: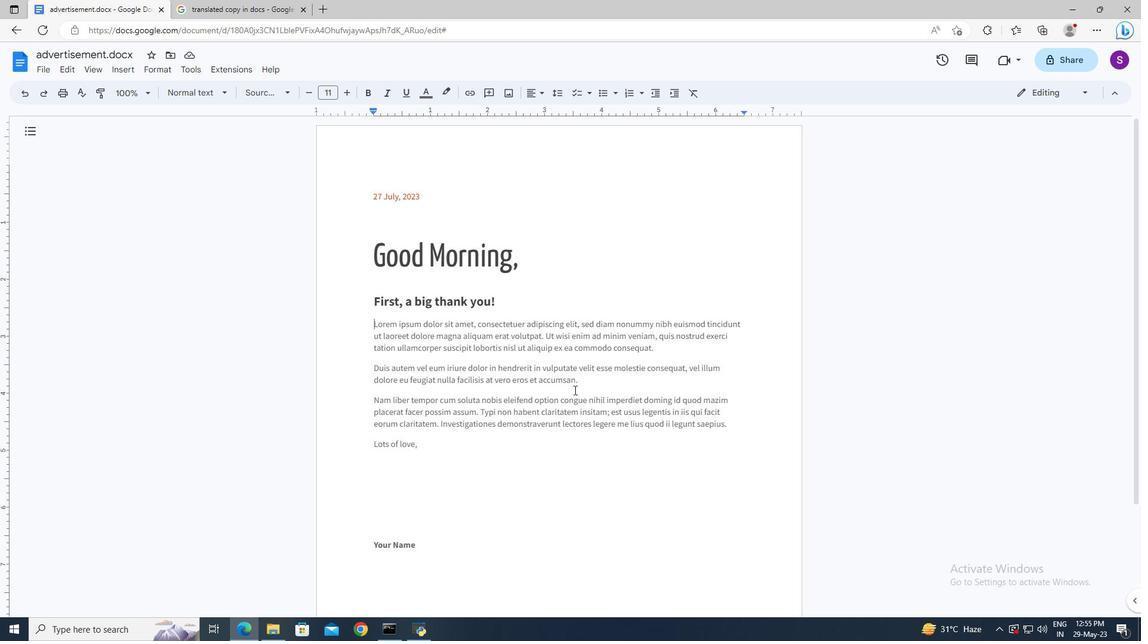 
Action: Key pressed <Key.shift>
Screenshot: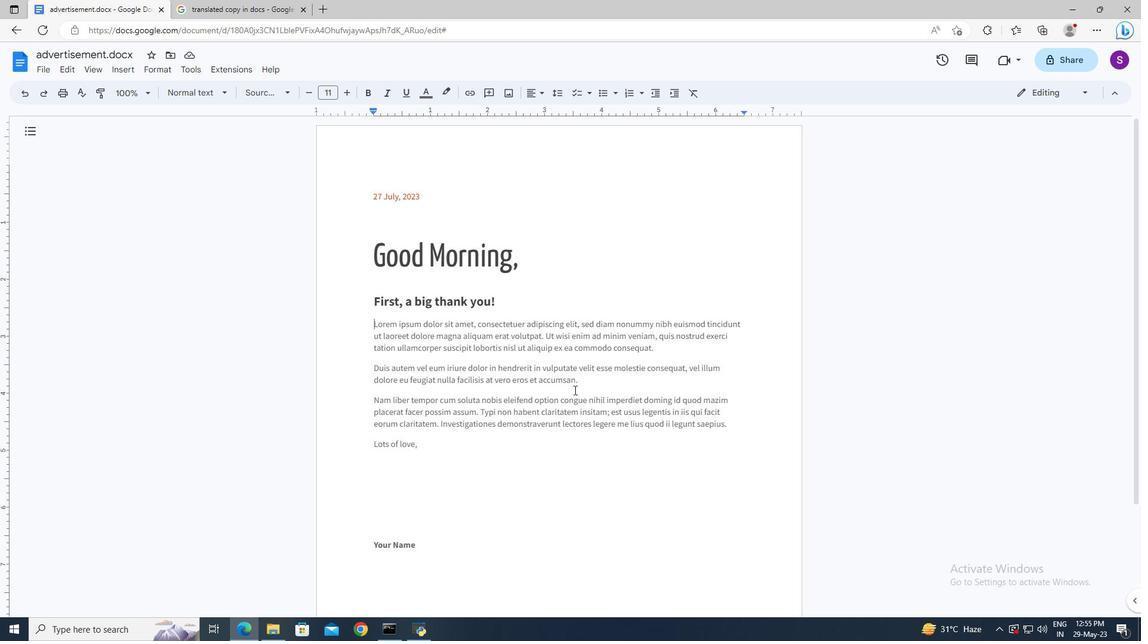 
Action: Mouse moved to (597, 398)
Screenshot: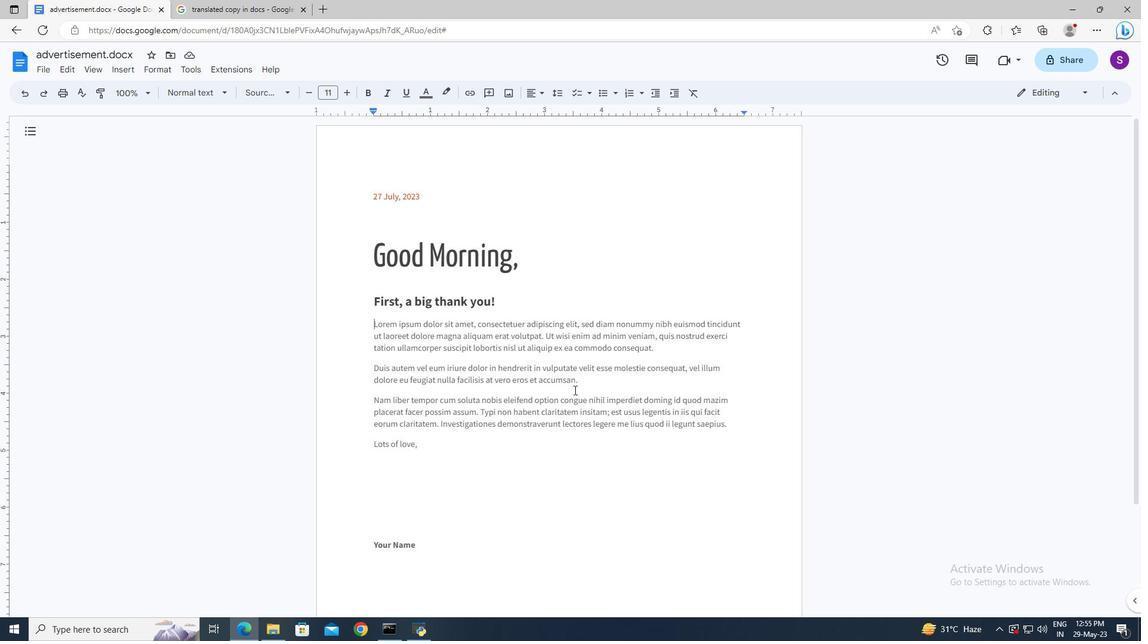 
Action: Key pressed <Key.shift>
Screenshot: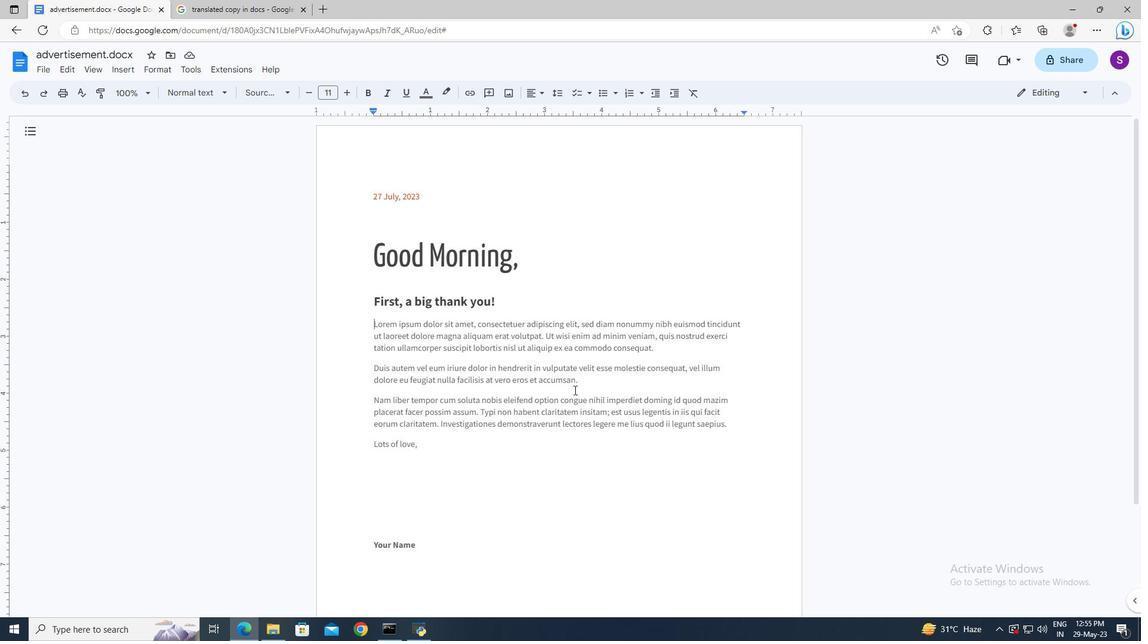 
Action: Mouse moved to (599, 398)
Screenshot: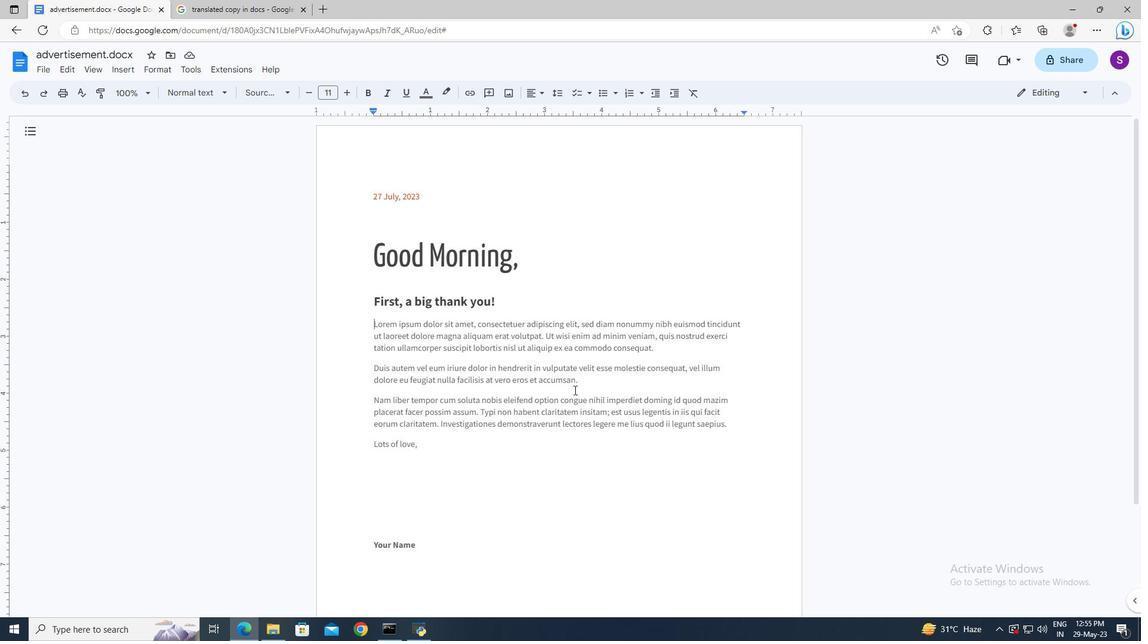 
Action: Key pressed <Key.shift>
Screenshot: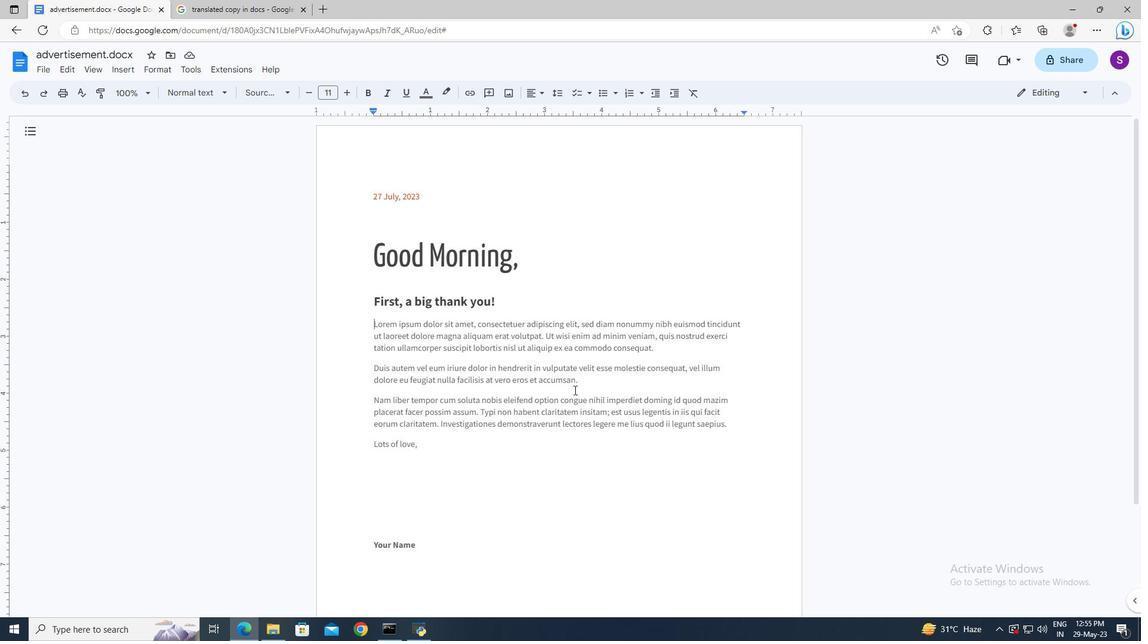 
Action: Mouse moved to (602, 399)
Screenshot: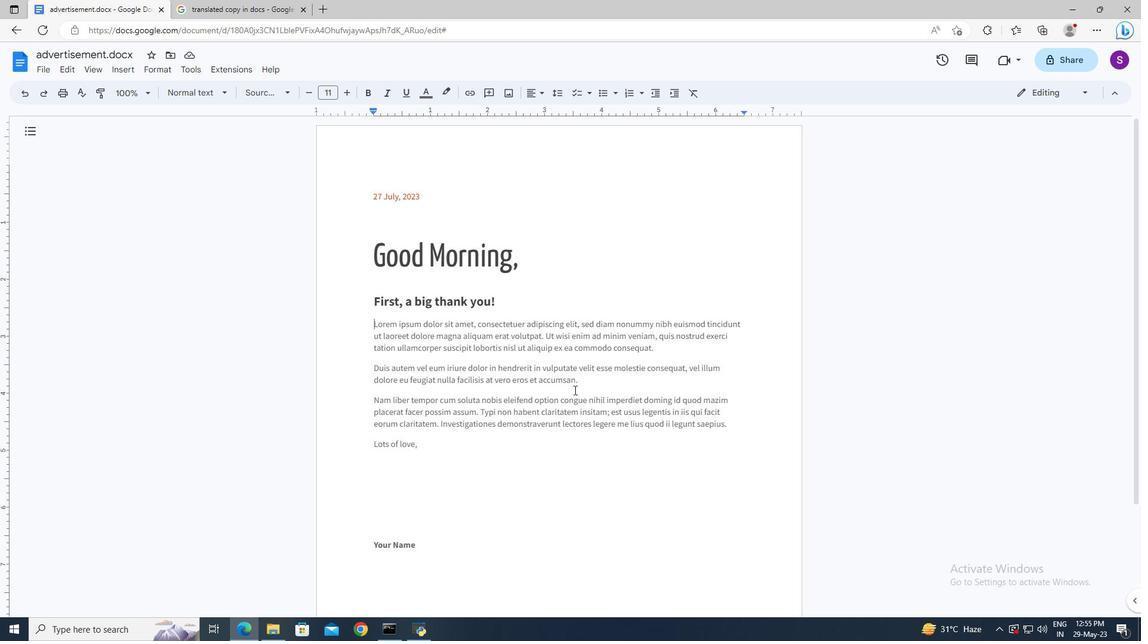 
Action: Key pressed <Key.shift>
Screenshot: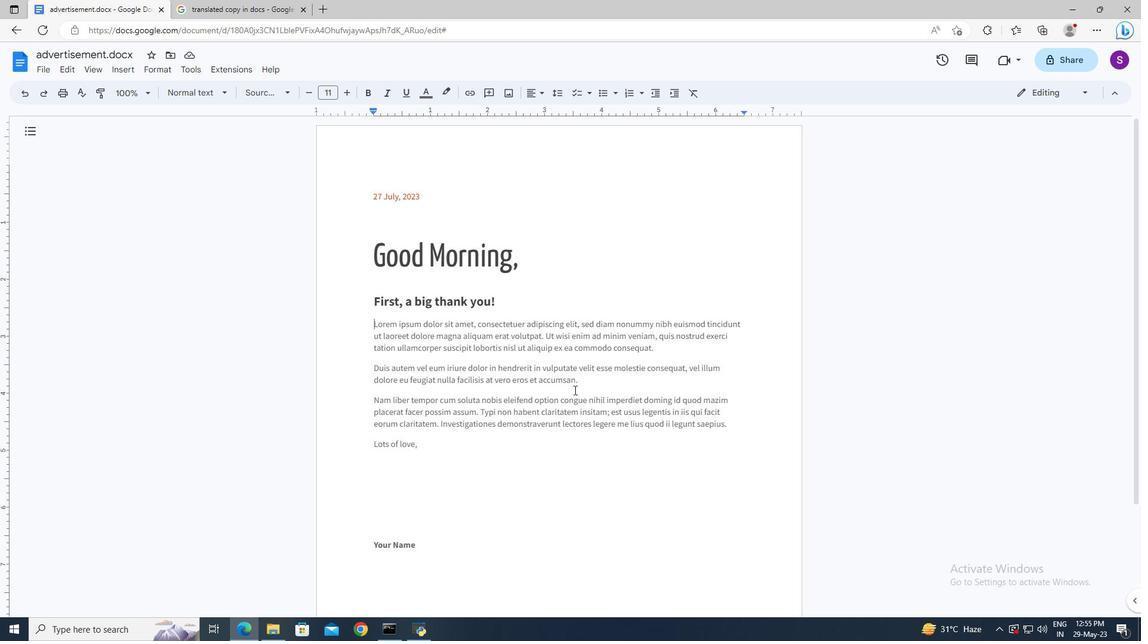 
Action: Mouse moved to (610, 402)
Screenshot: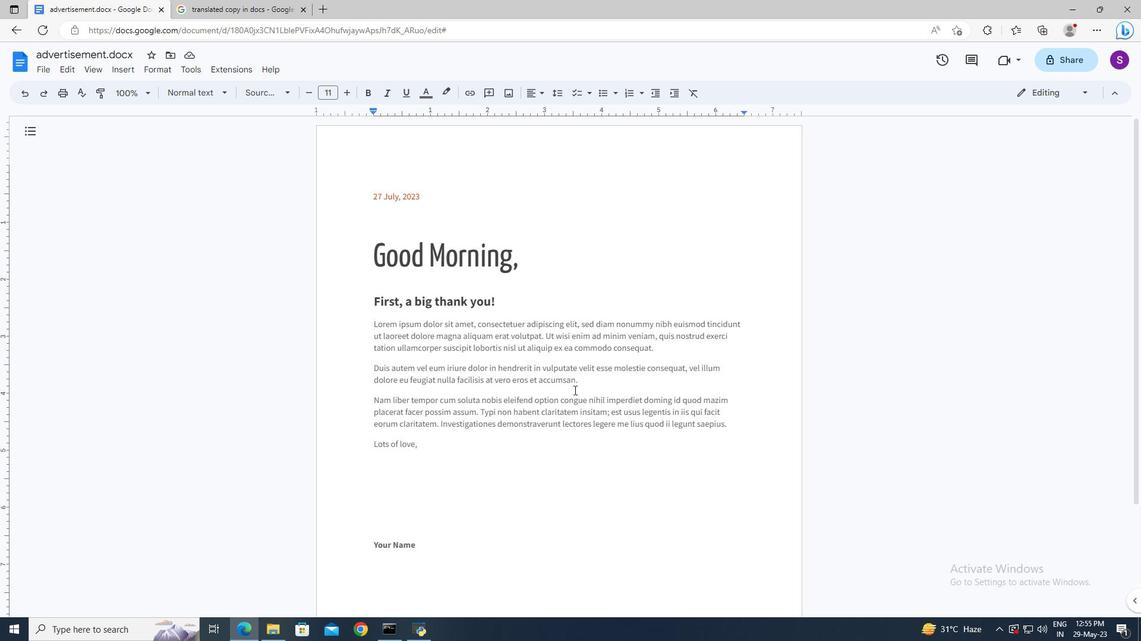 
Action: Key pressed <Key.shift>
Screenshot: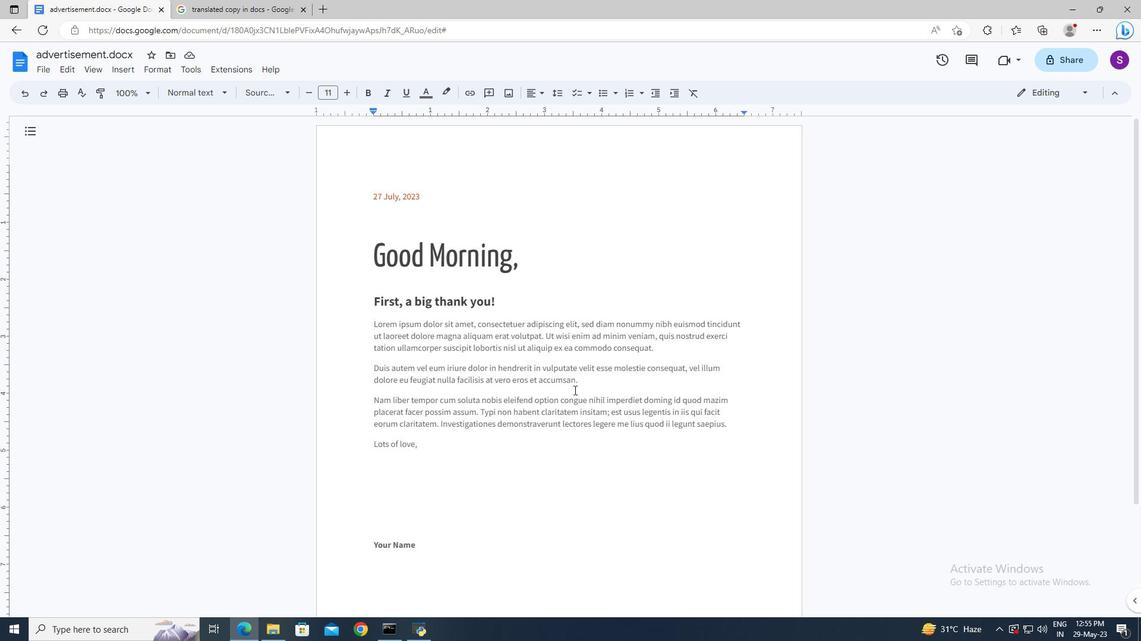 
Action: Mouse moved to (621, 405)
Screenshot: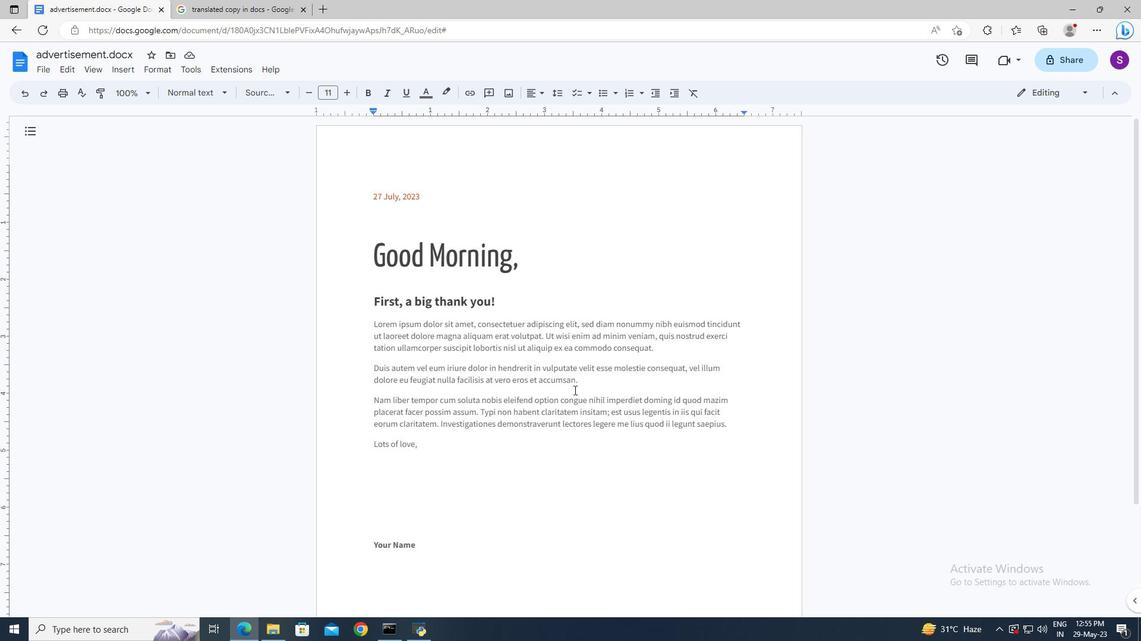 
Action: Key pressed <Key.shift>
Screenshot: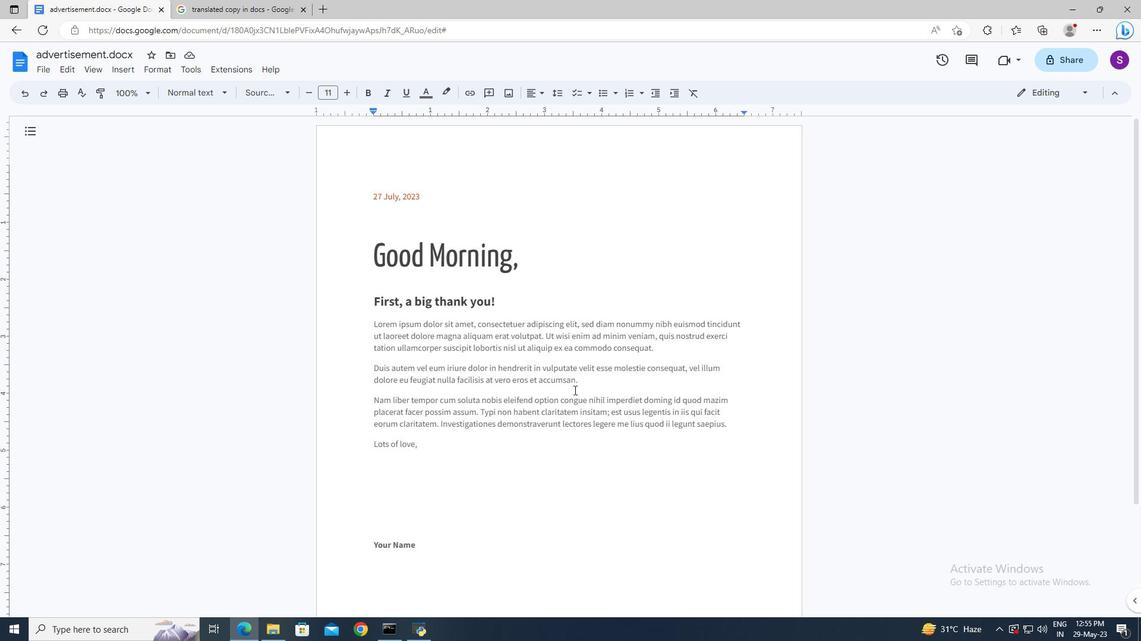 
Action: Mouse moved to (633, 408)
Screenshot: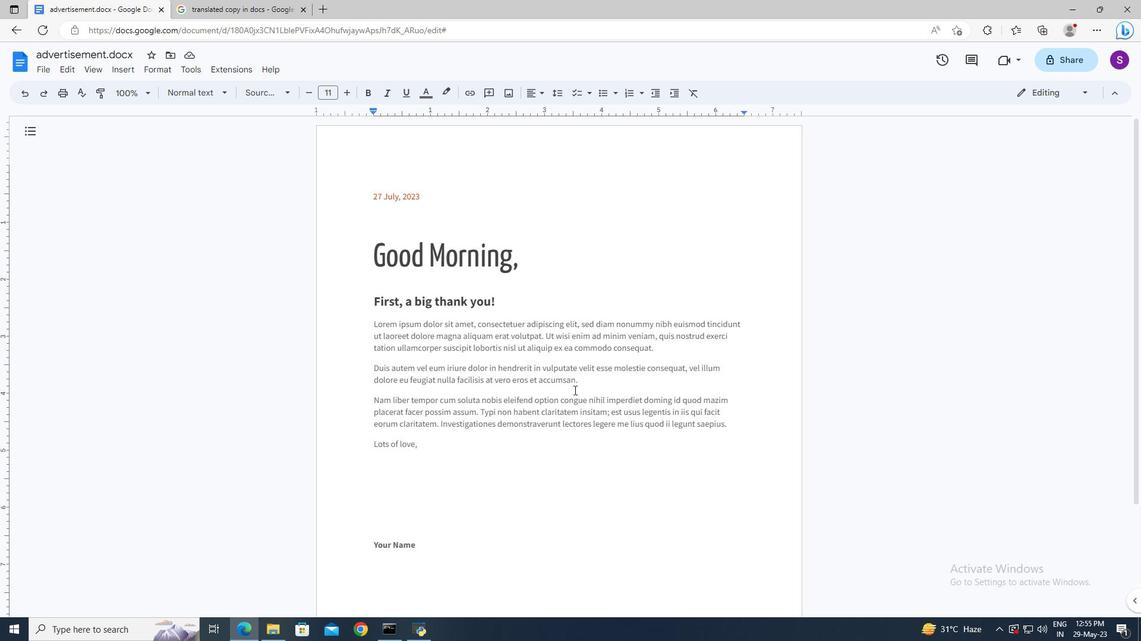 
Action: Key pressed <Key.shift>
Screenshot: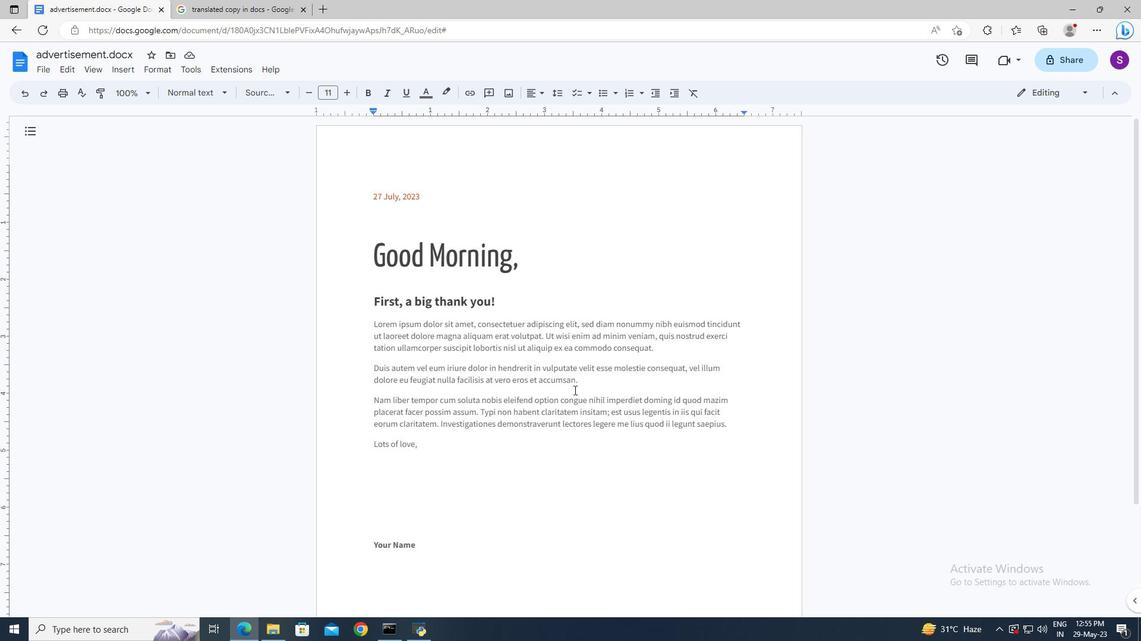
Action: Mouse moved to (640, 410)
Screenshot: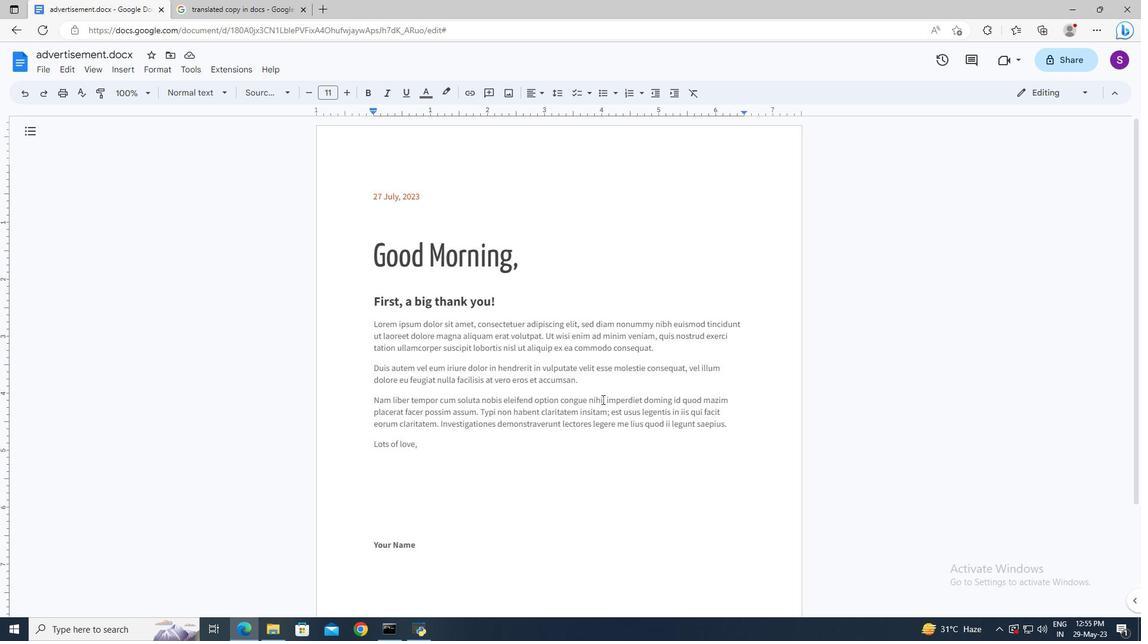
Action: Key pressed <Key.shift>
Screenshot: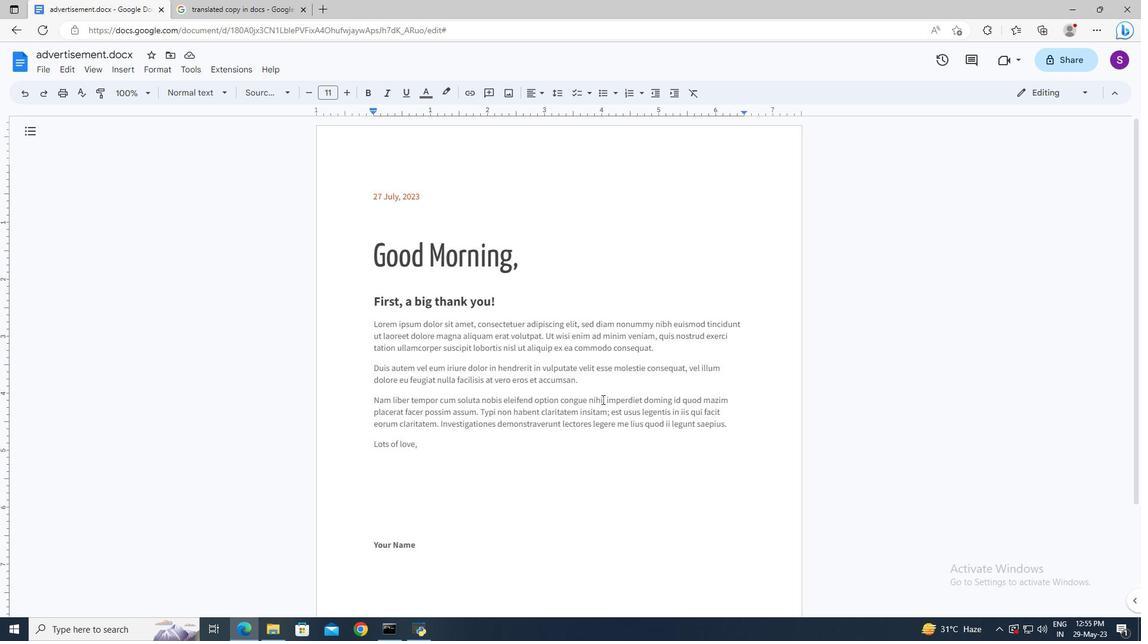 
Action: Mouse moved to (647, 413)
Screenshot: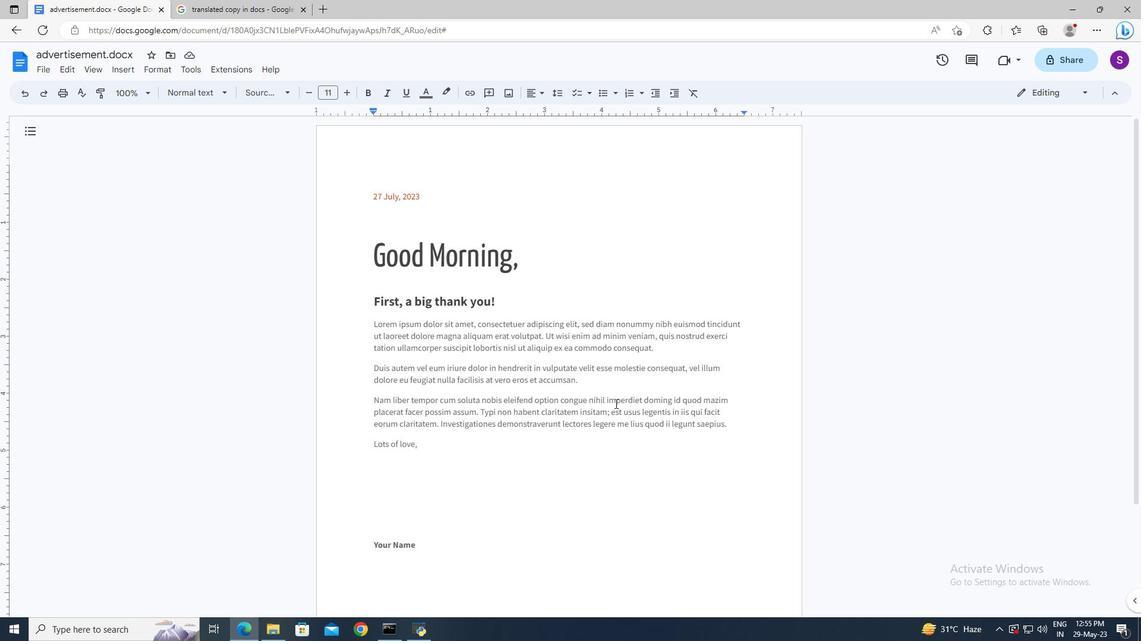 
Action: Key pressed <Key.shift>
Screenshot: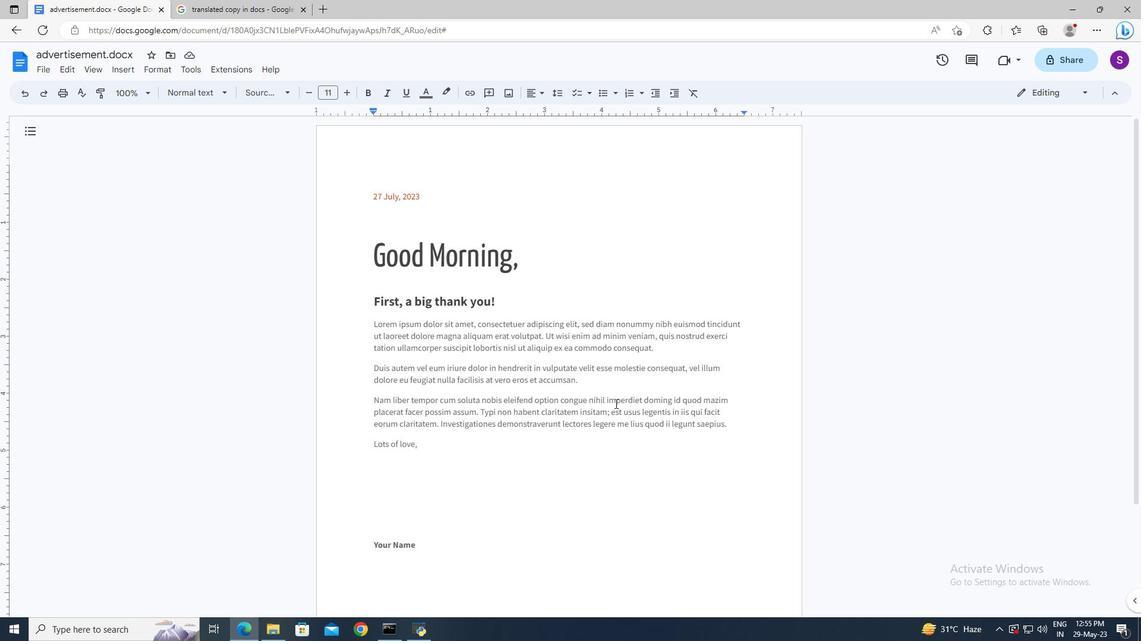 
Action: Mouse moved to (648, 413)
Screenshot: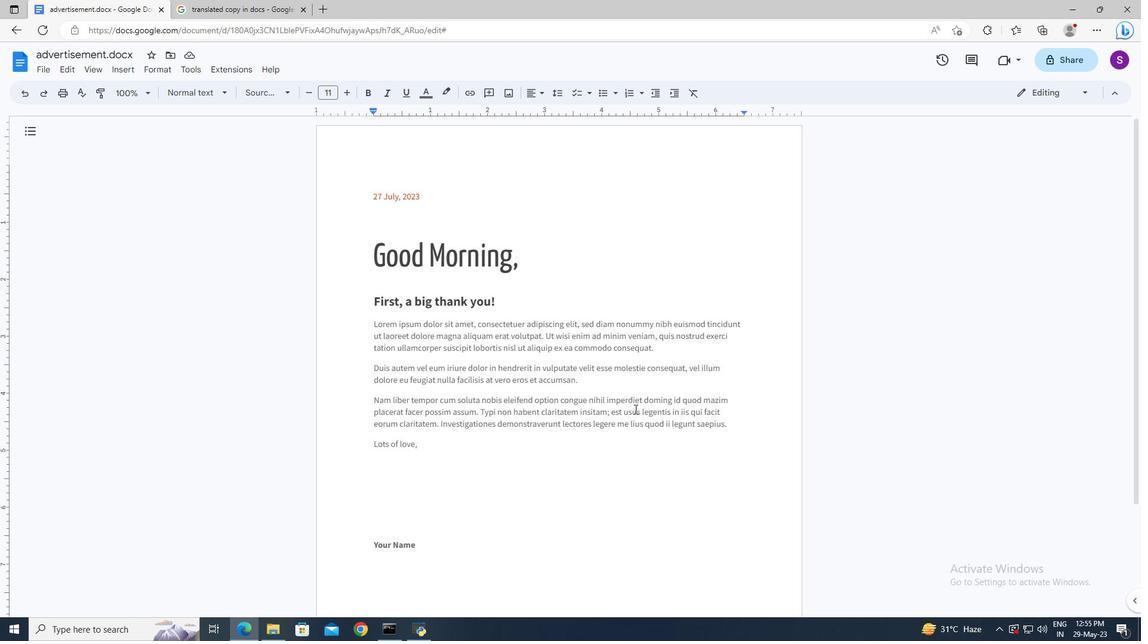 
Action: Key pressed <Key.shift><Key.shift>
Screenshot: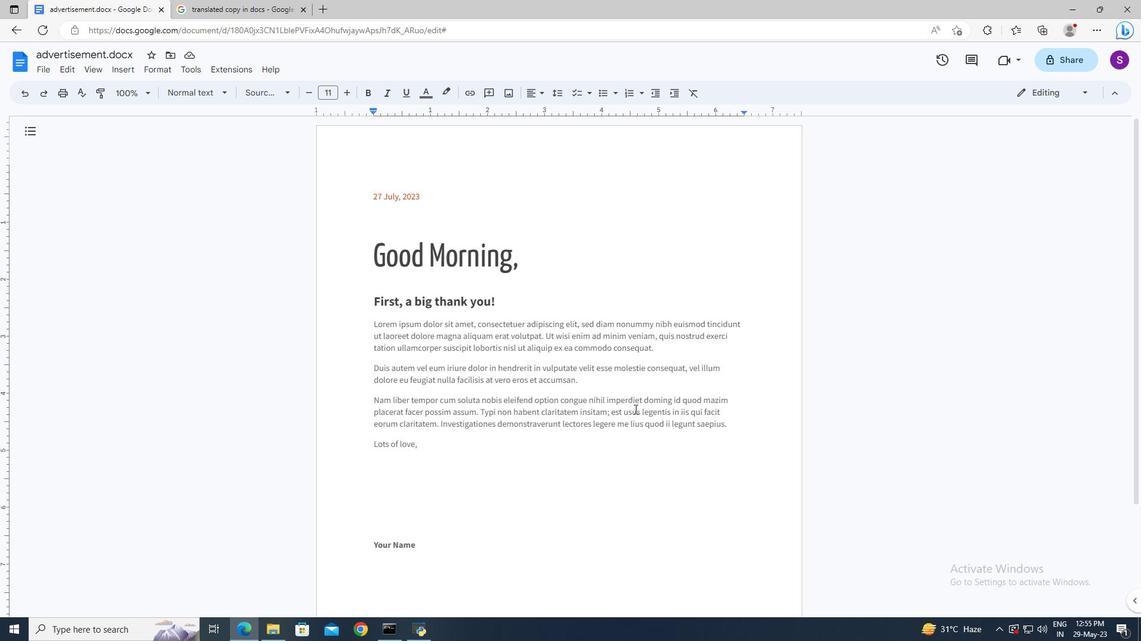 
Action: Mouse moved to (648, 414)
Screenshot: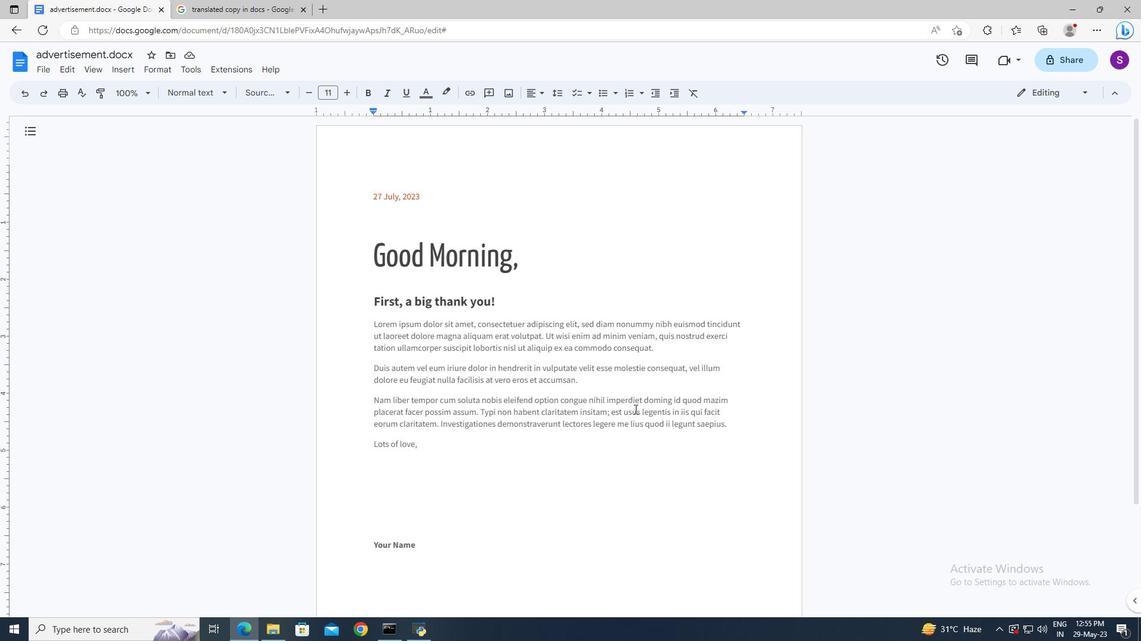 
Action: Key pressed <Key.shift><Key.shift><Key.shift><Key.shift><Key.shift><Key.shift><Key.shift><Key.shift><Key.shift><Key.shift><Key.shift><Key.shift><Key.shift><Key.shift><Key.shift><Key.shift><Key.shift><Key.shift><Key.shift><Key.shift><Key.shift><Key.shift><Key.shift><Key.shift><Key.shift><Key.shift><Key.shift><Key.shift><Key.shift><Key.shift><Key.shift><Key.shift><Key.shift><Key.shift><Key.shift><Key.shift><Key.shift><Key.shift><Key.down><Key.down><Key.down><Key.shift>I<Key.space>wanted<Key.space>to<Key.space>take<Key.space>a<Key.space>moment<Key.space>to<Key.space>ta<Key.backspace>hank<Key.space>you<Key.space>for<Key.space>your<Key.space>hard<Key.space>work<Key.space>and<Key.space>dedication.<Key.space><Key.shift>Your<Key.space>commitment<Key.space>to<Key.space>excellence<Key.space>is<Key.space>inspiring.<Key.space><Key.shift>Thank<Key.space>you<Key.space>for<Key.space>all<Key.space>that<Key.space>you<Key.space>do.
Screenshot: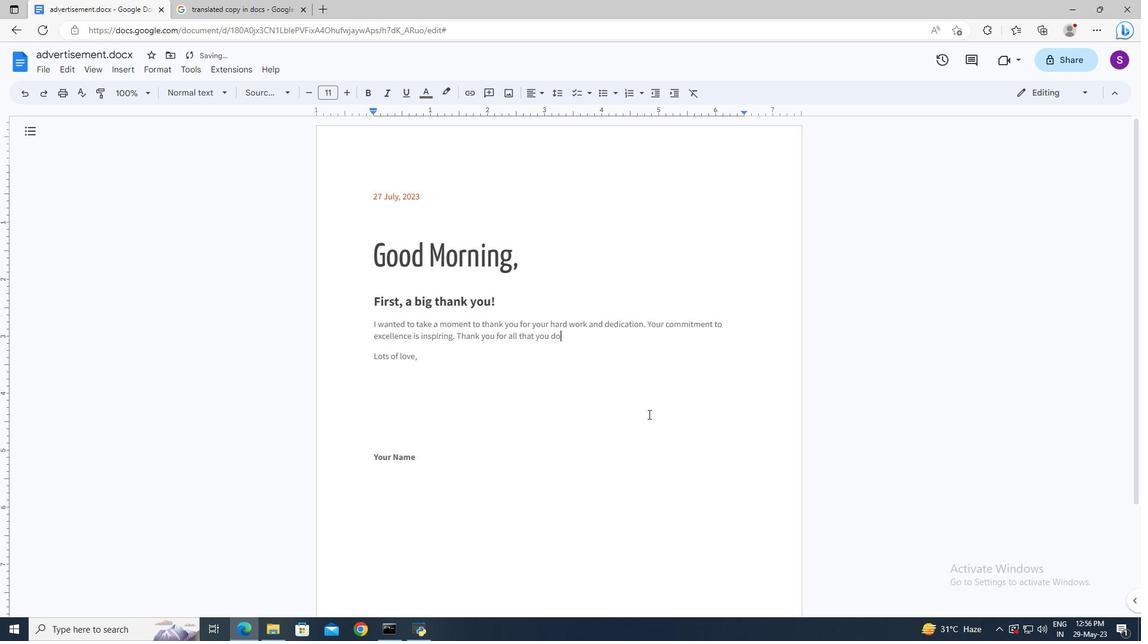 
Action: Mouse moved to (583, 344)
Screenshot: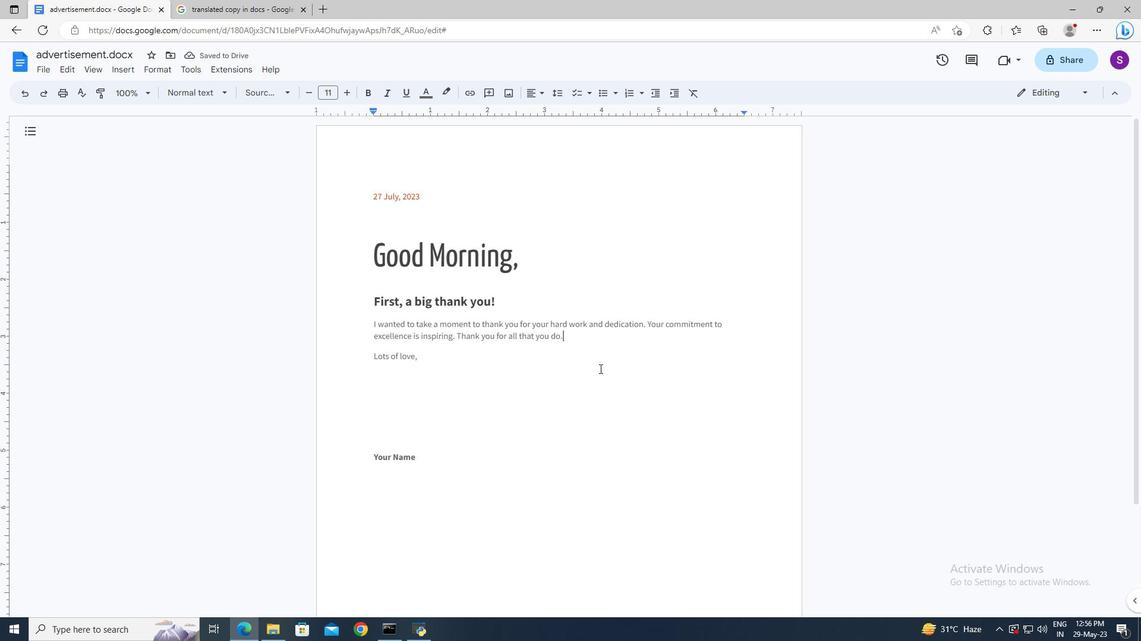 
Action: Mouse pressed left at (583, 344)
Screenshot: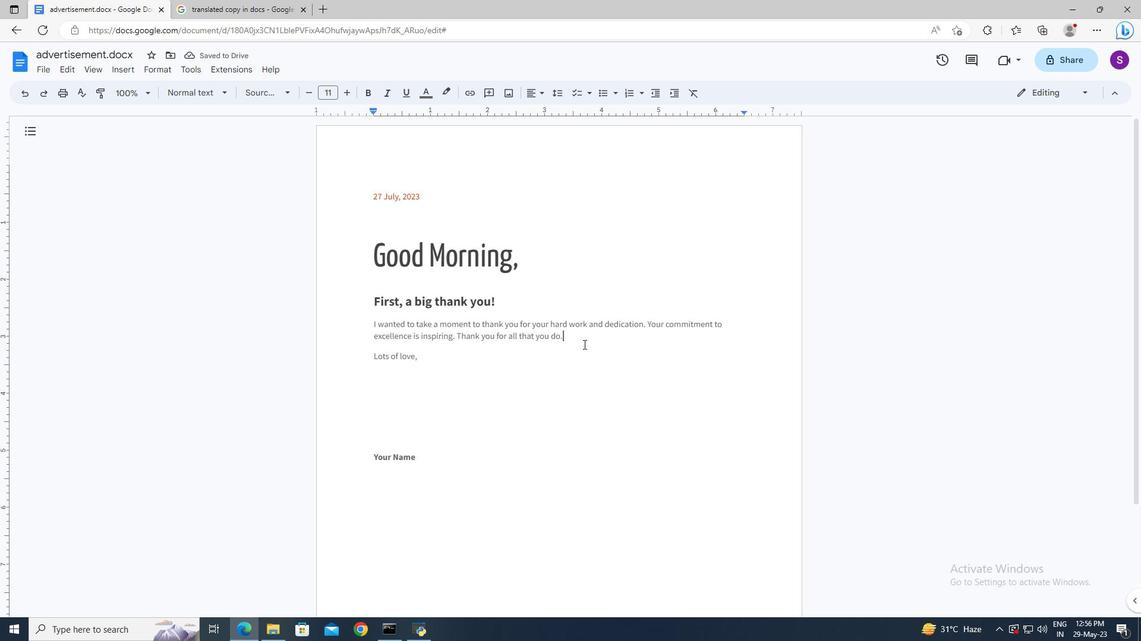 
Action: Mouse moved to (574, 346)
Screenshot: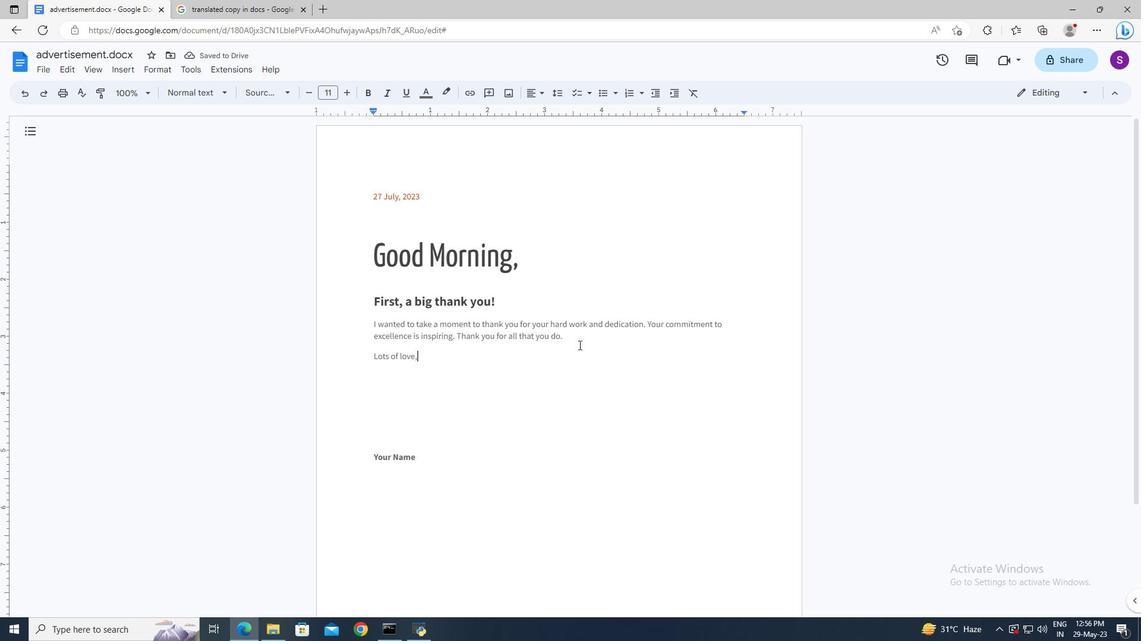 
Action: Key pressed <Key.up><Key.right>
Screenshot: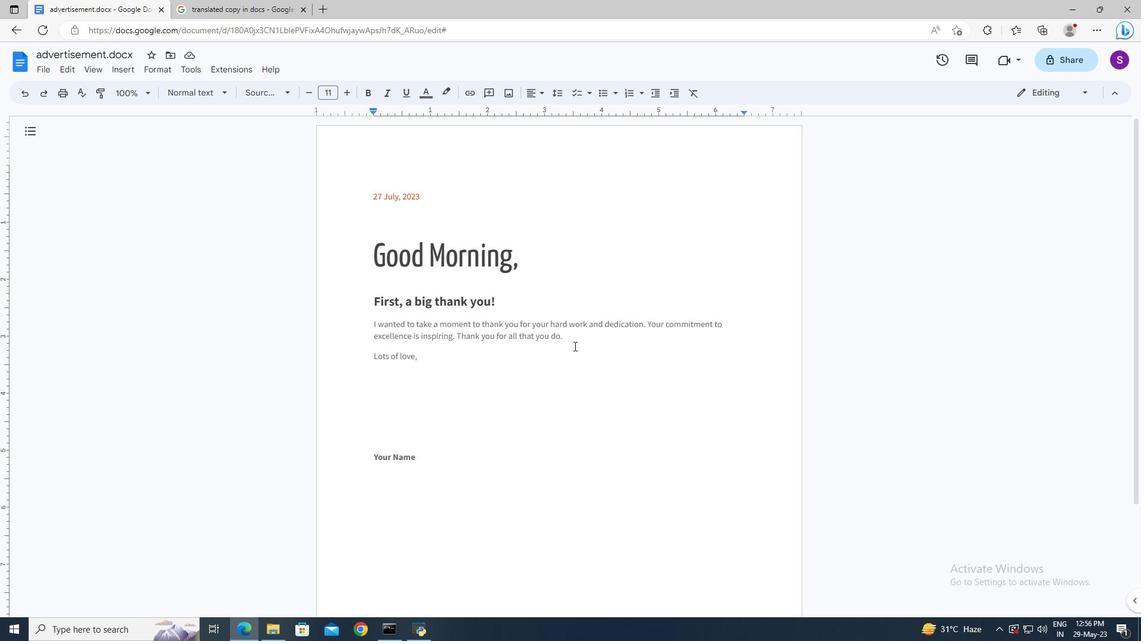 
Action: Mouse moved to (577, 340)
Screenshot: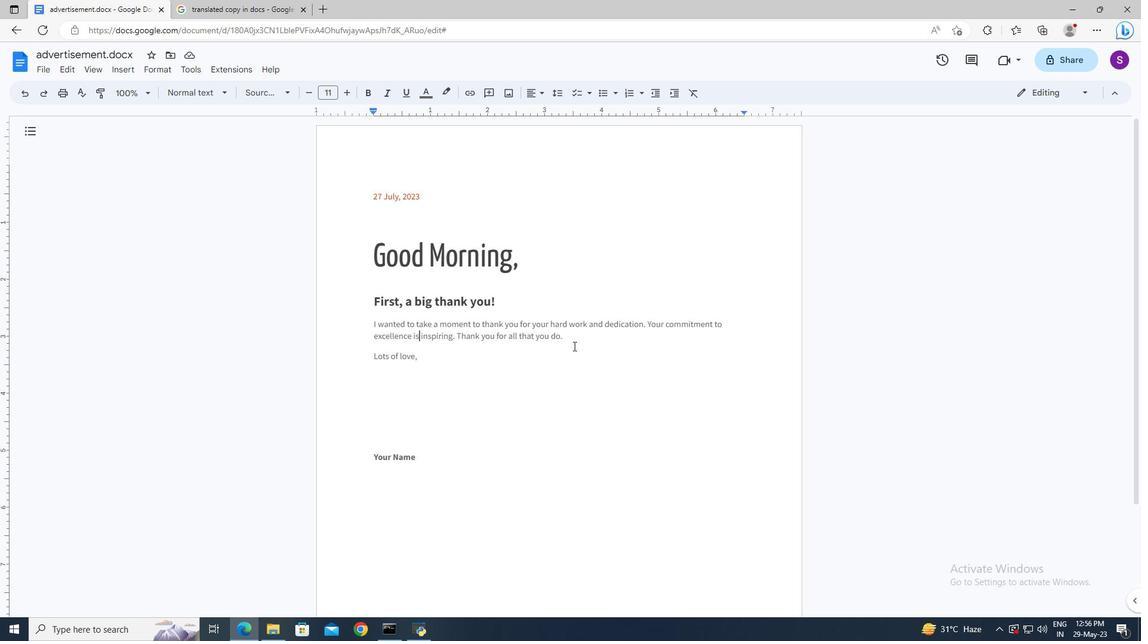 
Action: Mouse pressed left at (577, 340)
Screenshot: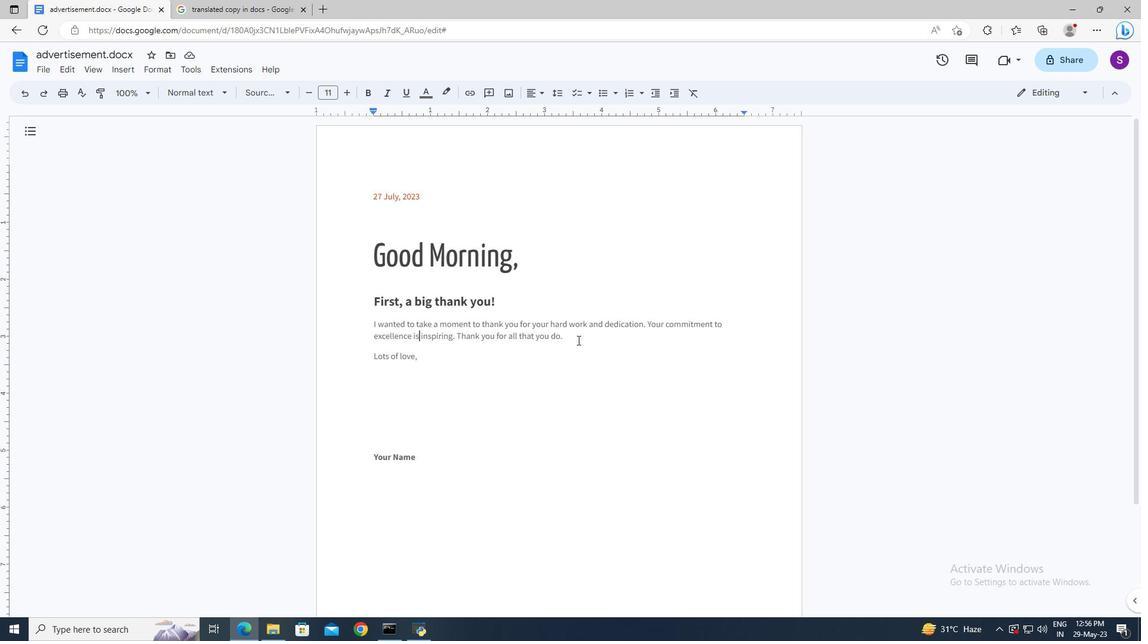 
Action: Key pressed <Key.shift><Key.up><Key.up><Key.right>
Screenshot: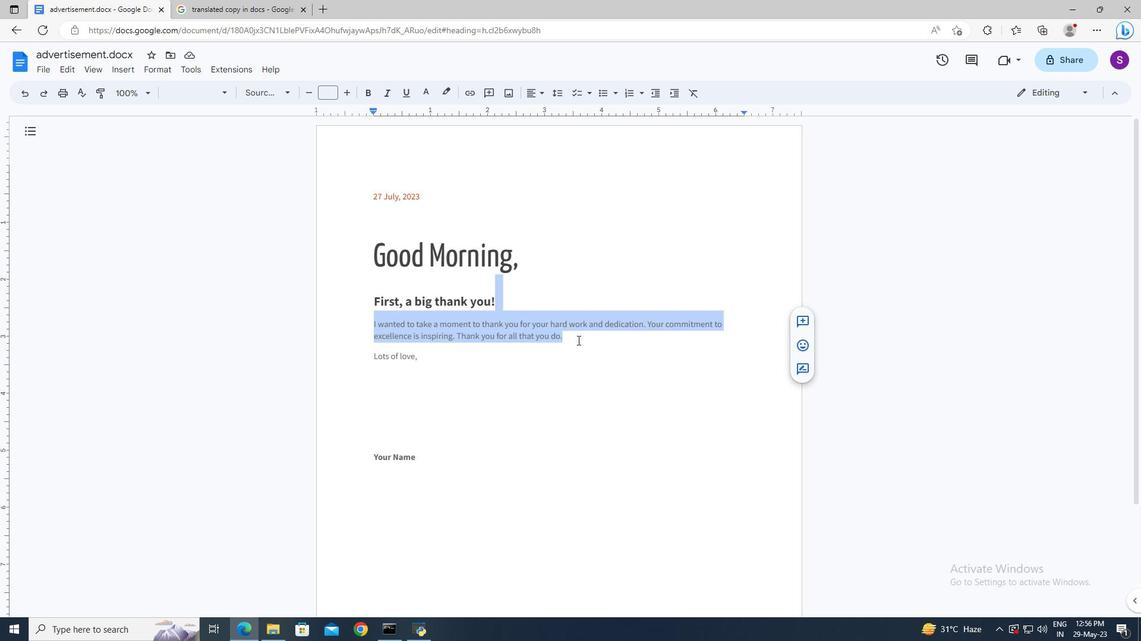 
Action: Mouse moved to (247, 94)
Screenshot: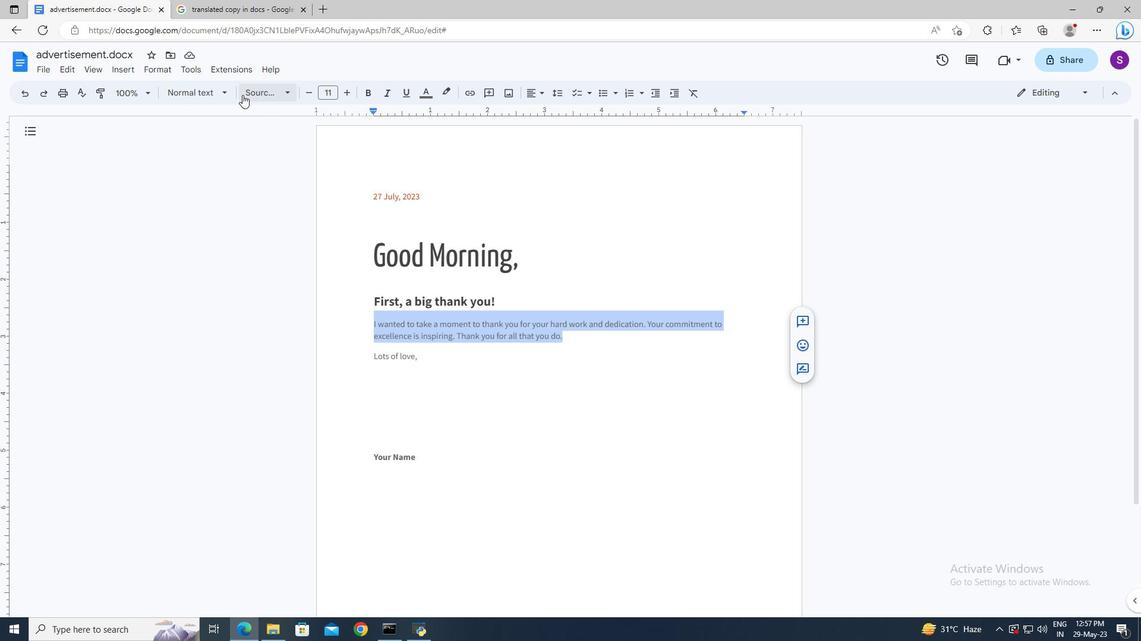 
Action: Mouse pressed left at (247, 94)
Screenshot: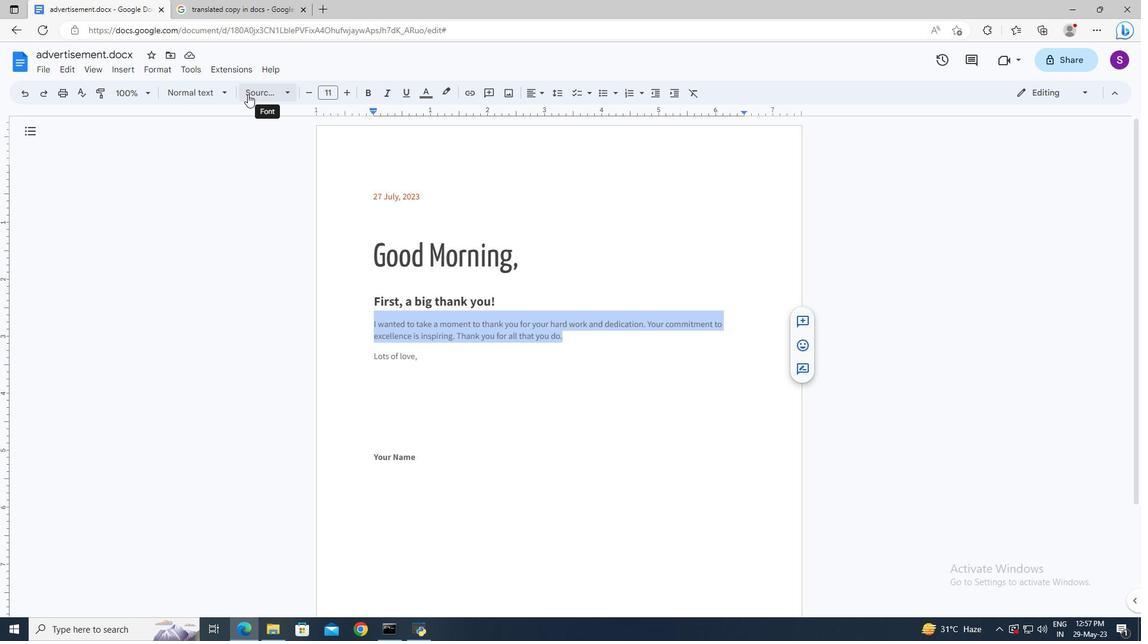 
Action: Mouse moved to (309, 447)
Screenshot: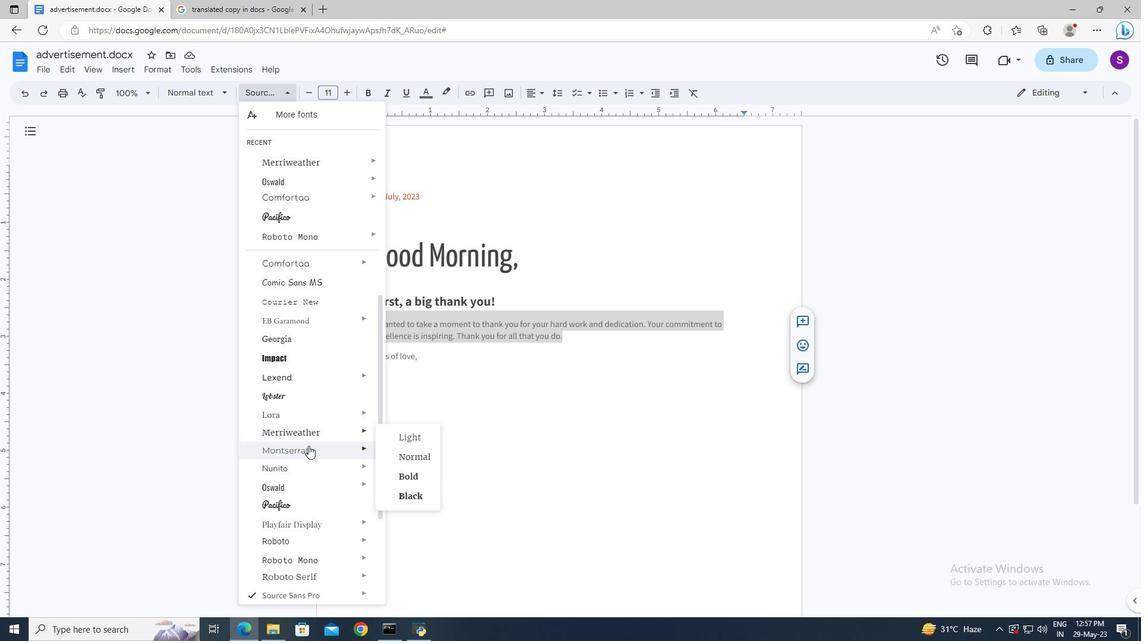 
Action: Mouse pressed left at (309, 447)
Screenshot: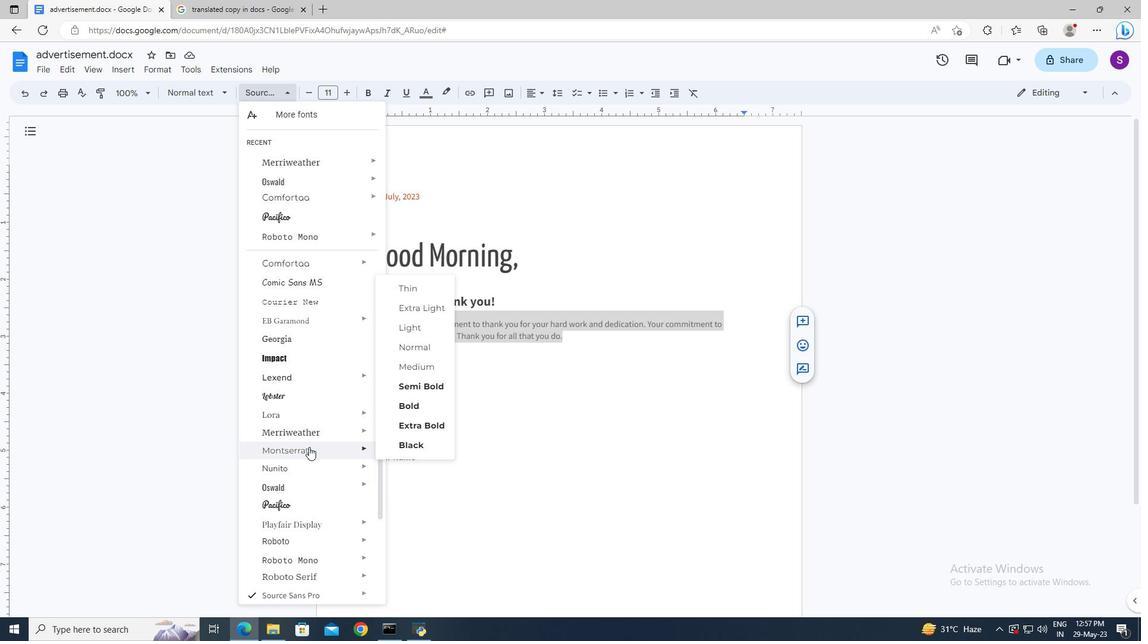 
Action: Mouse moved to (336, 95)
Screenshot: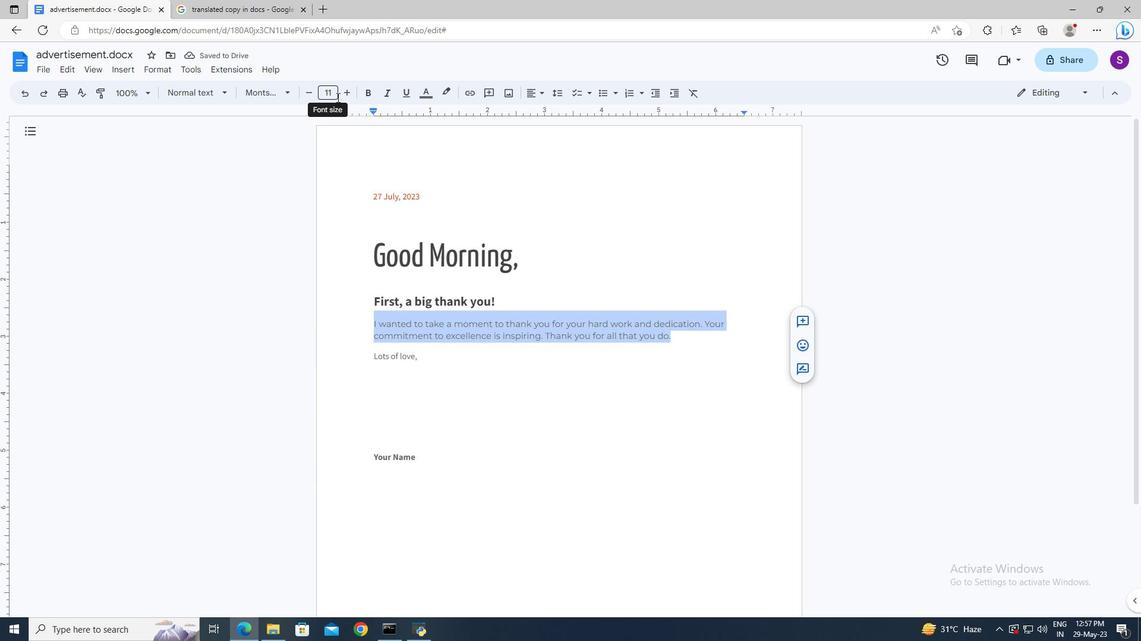 
Action: Mouse pressed left at (336, 95)
Screenshot: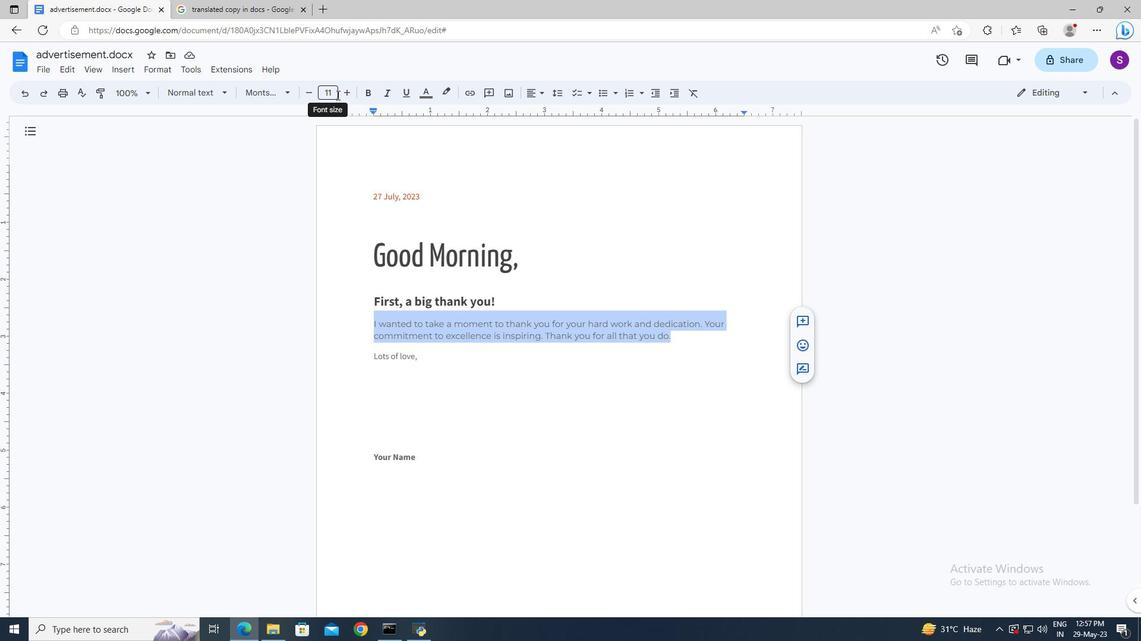 
Action: Key pressed 18<Key.enter>
Screenshot: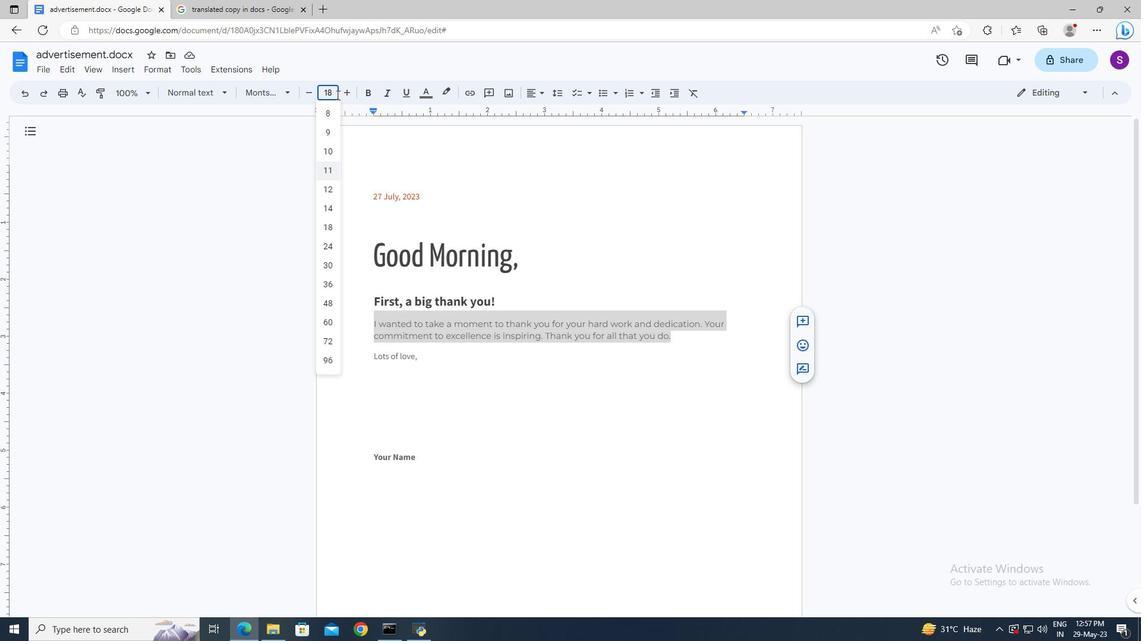 
Action: Mouse moved to (373, 490)
Screenshot: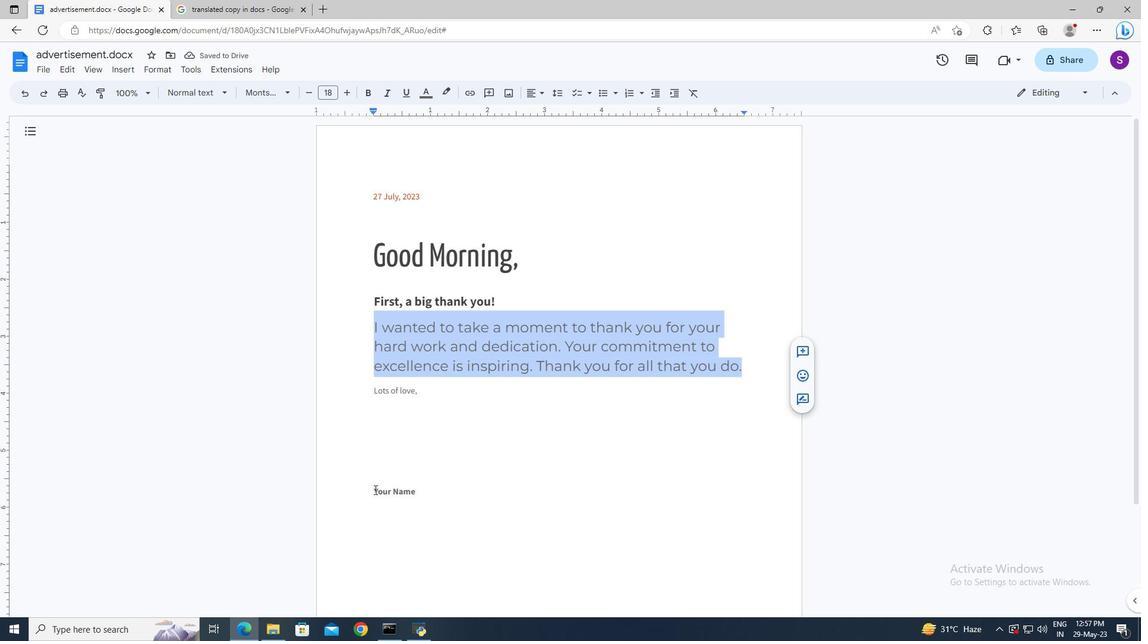
Action: Mouse pressed left at (373, 490)
Screenshot: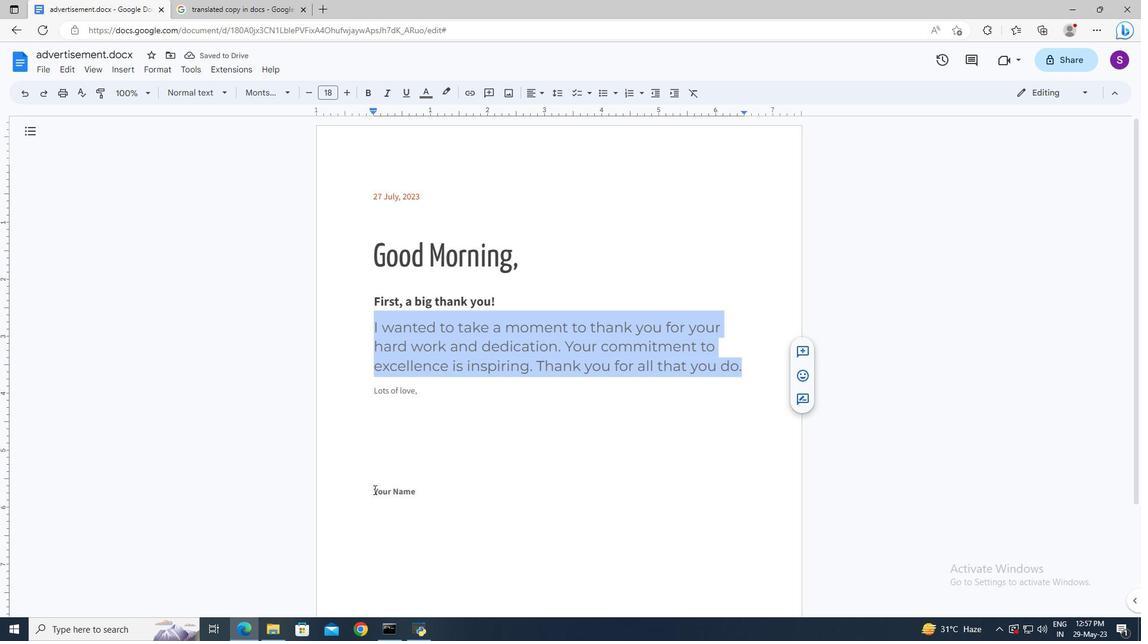 
Action: Key pressed <Key.shift><Key.right><Key.end><Key.shift>Ryan
Screenshot: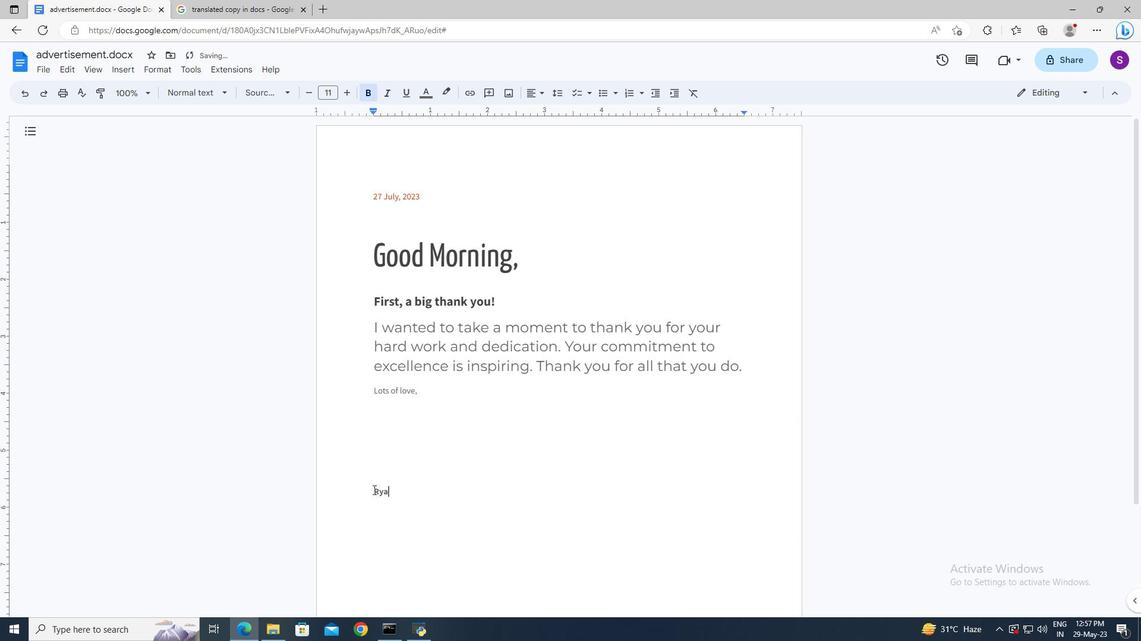 
